 Task: Look for space in Bellechasse Regional County Municipality, Canada from 5th June, 2023 to 16th June, 2023 for 2 adults in price range Rs.7000 to Rs.15000. Place can be entire place with 1  bedroom having 1 bed and 1 bathroom. Property type can be house, flat, guest house, hotel. Booking option can be shelf check-in. Required host language is English.
Action: Mouse moved to (464, 107)
Screenshot: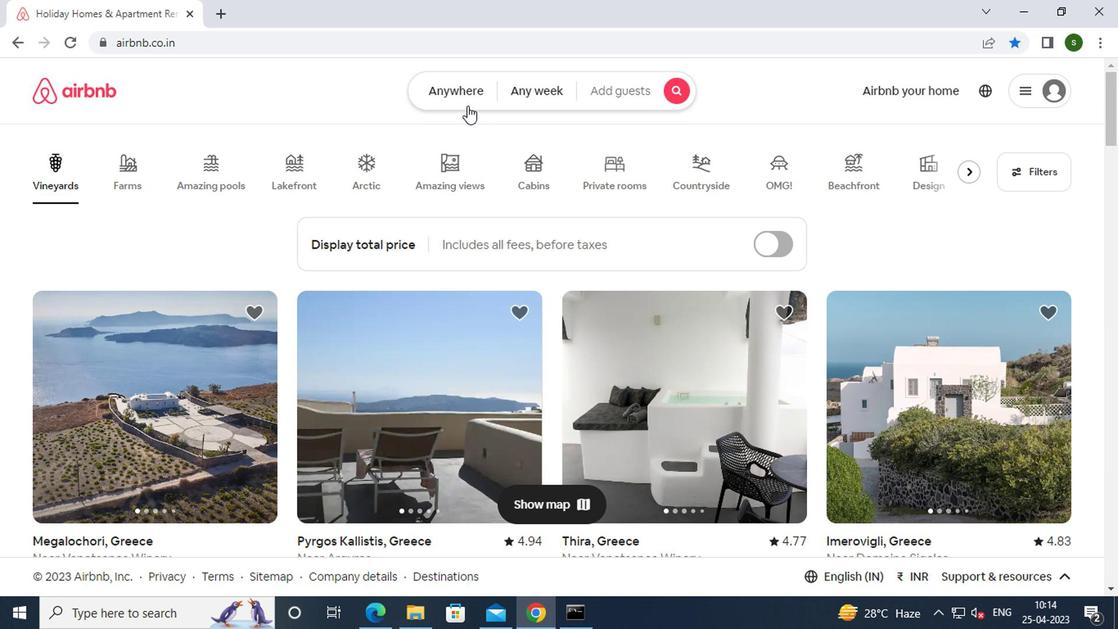 
Action: Mouse pressed left at (464, 107)
Screenshot: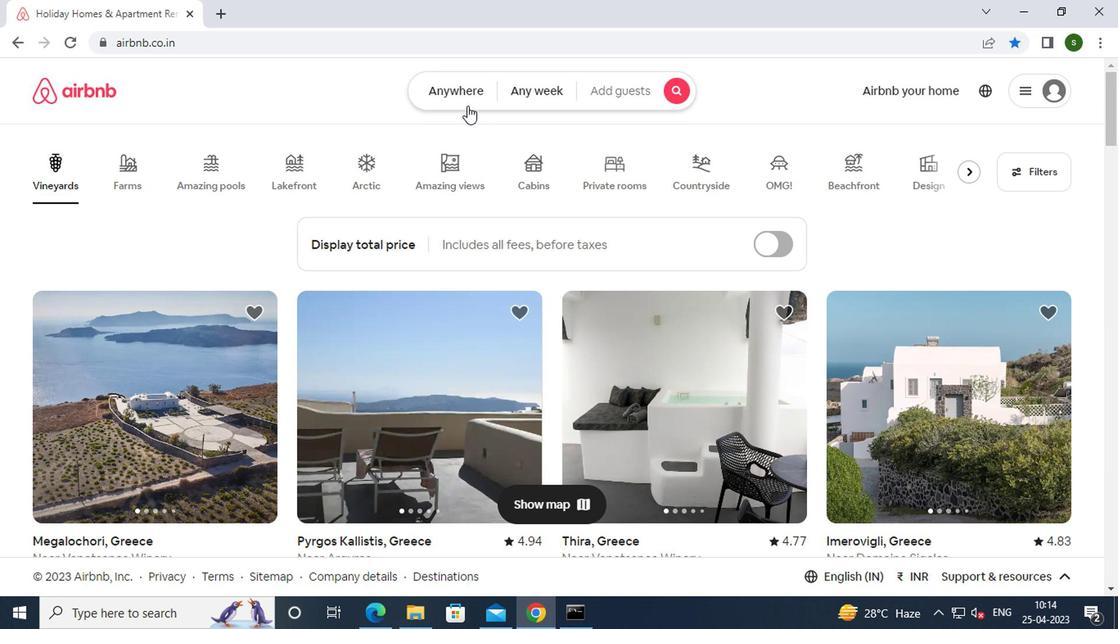 
Action: Mouse moved to (322, 153)
Screenshot: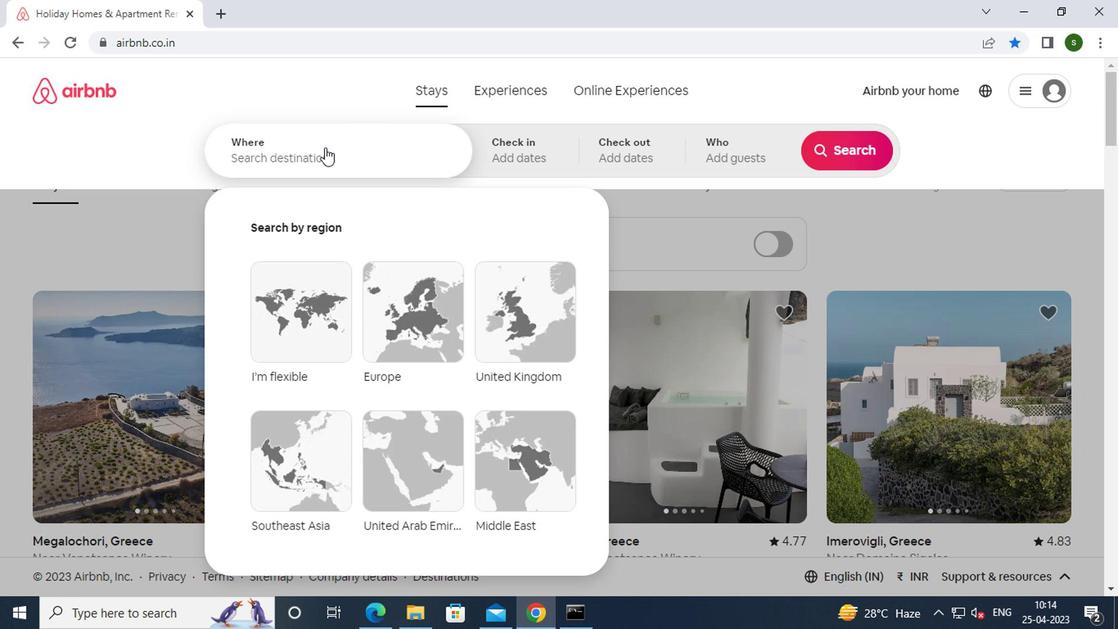 
Action: Mouse pressed left at (322, 153)
Screenshot: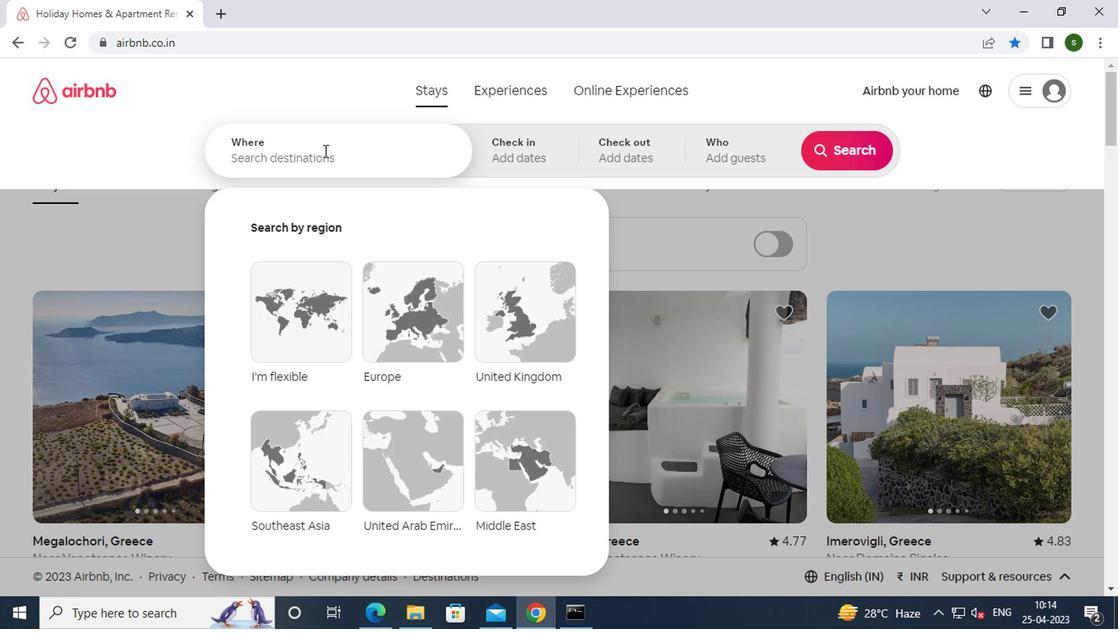 
Action: Key pressed b<Key.caps_lock>ellechasse<Key.space><Key.caps_lock>r<Key.caps_lock>egional<Key.space><Key.caps_lock>c<Key.caps_lock>ounty<Key.space><Key.caps_lock>m<Key.caps_lock>unicipality,<Key.space><Key.caps_lock>c<Key.caps_lock>anada<Key.enter>
Screenshot: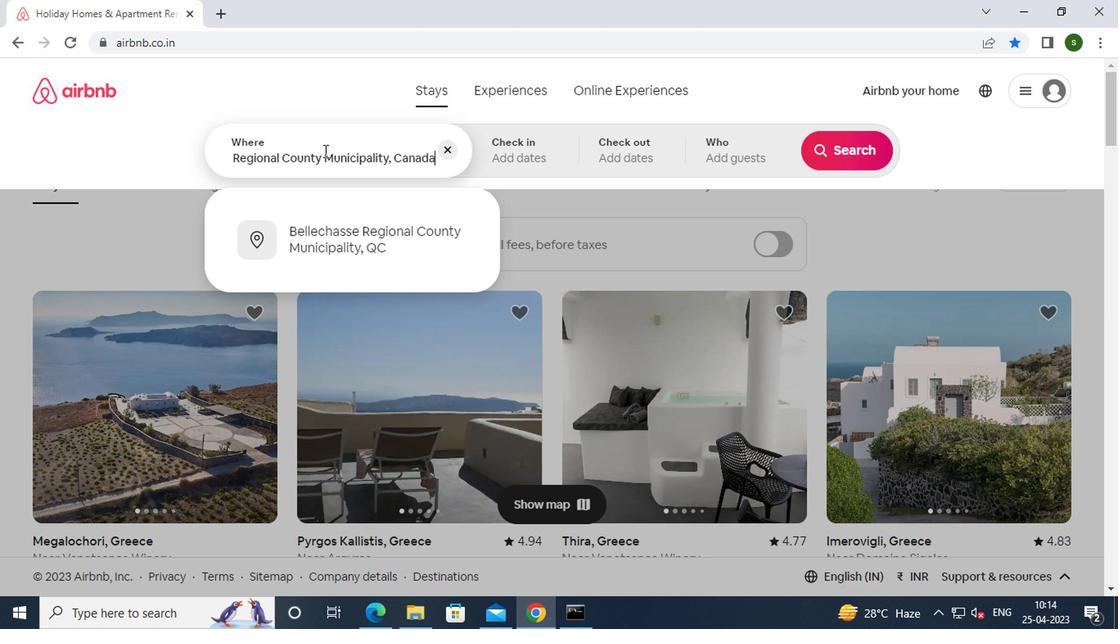 
Action: Mouse moved to (834, 287)
Screenshot: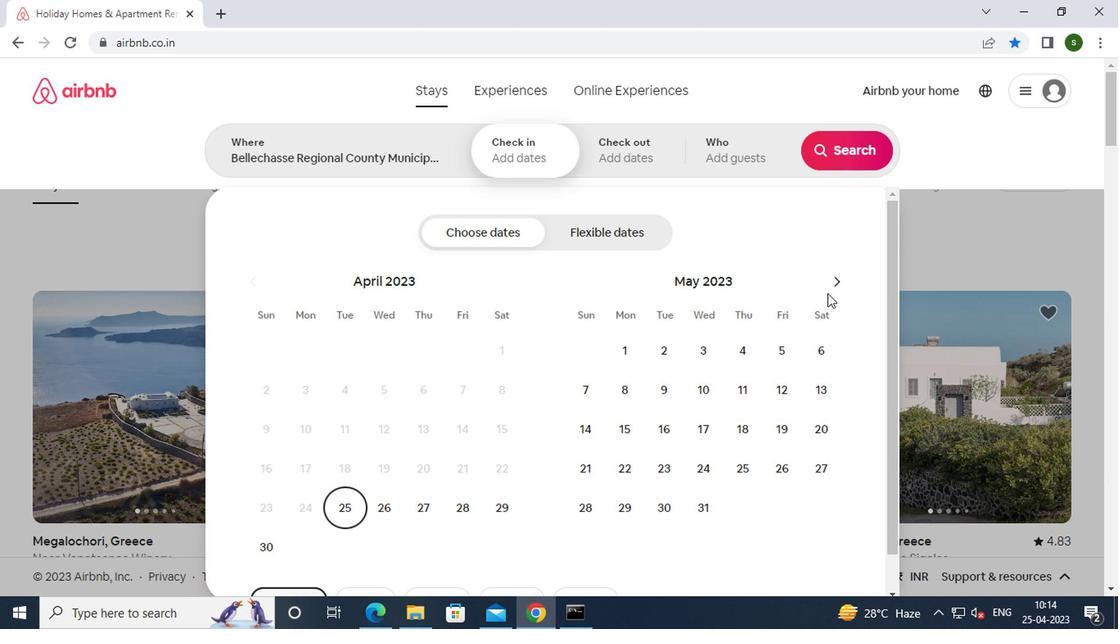 
Action: Mouse pressed left at (834, 287)
Screenshot: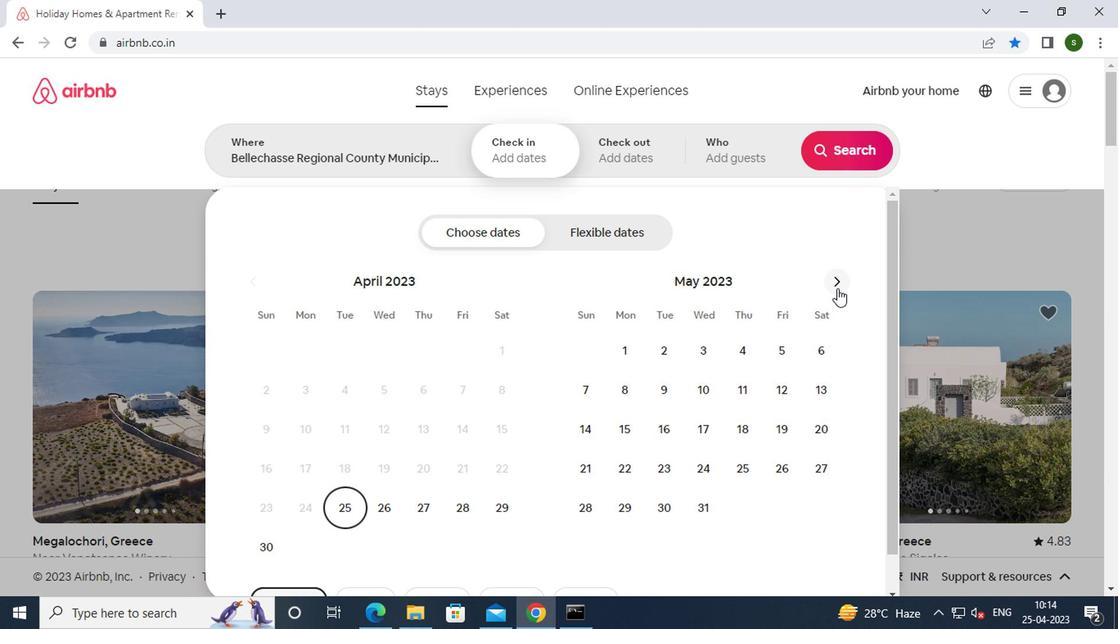 
Action: Mouse moved to (628, 385)
Screenshot: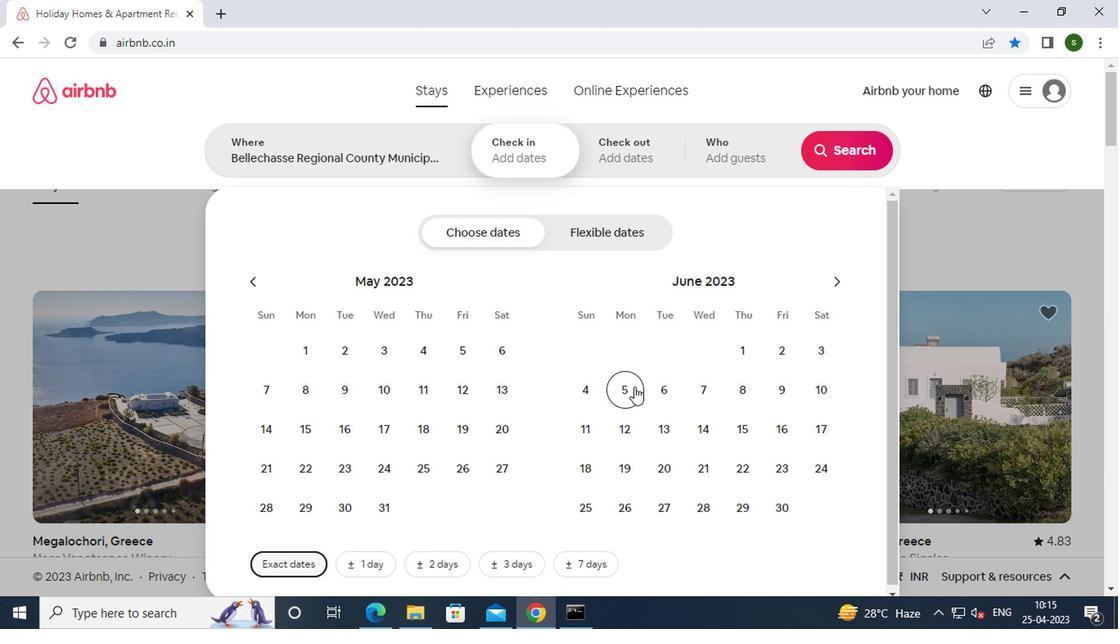 
Action: Mouse pressed left at (628, 385)
Screenshot: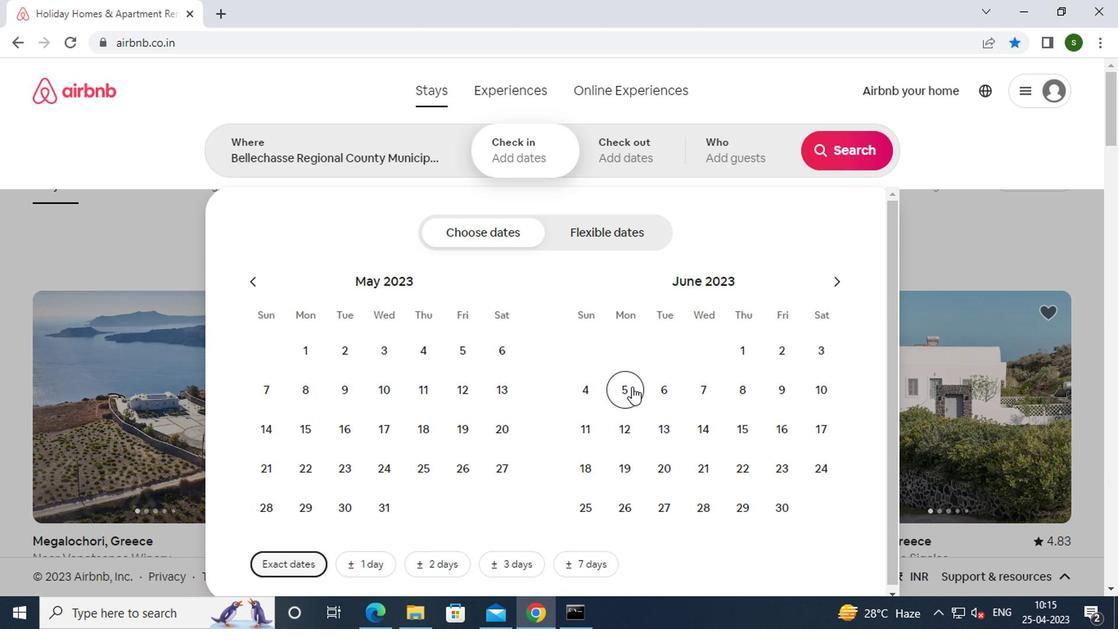 
Action: Mouse moved to (793, 427)
Screenshot: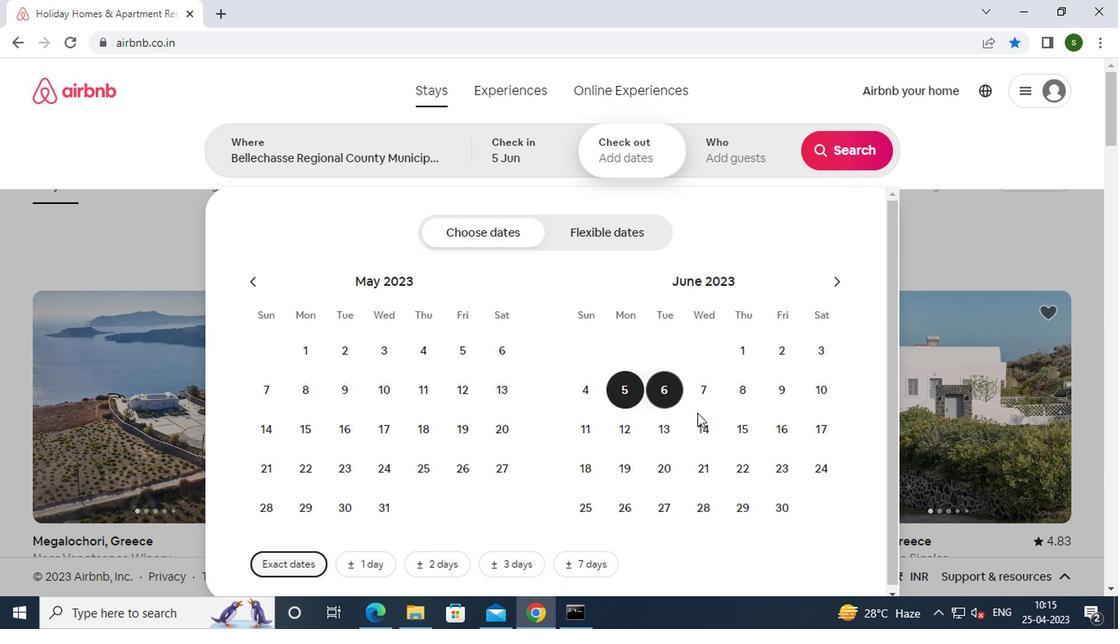 
Action: Mouse pressed left at (793, 427)
Screenshot: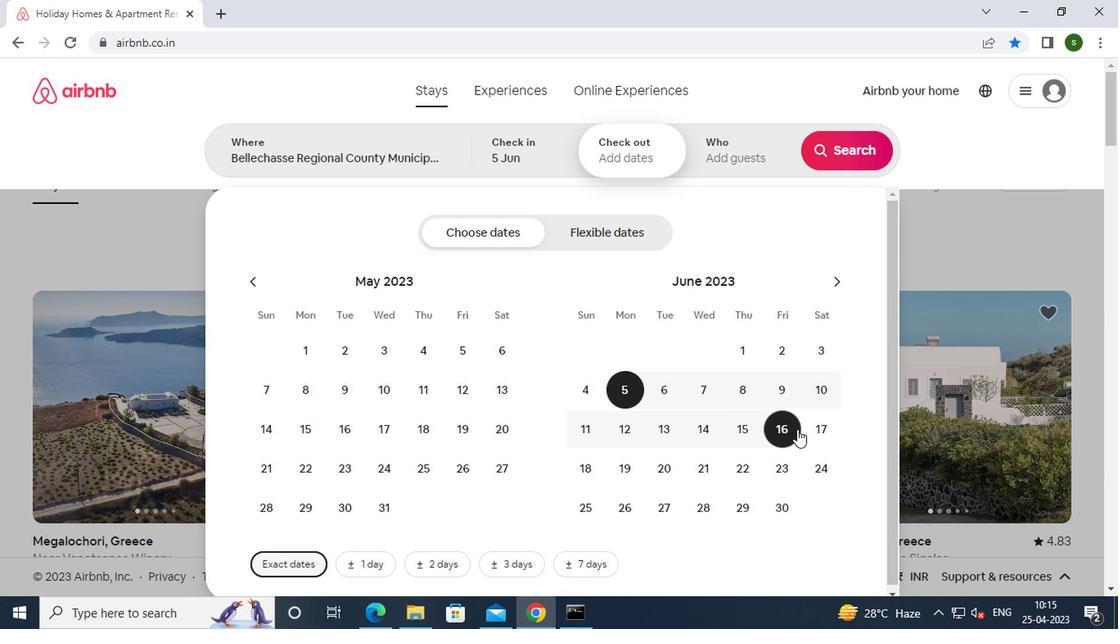 
Action: Mouse moved to (742, 160)
Screenshot: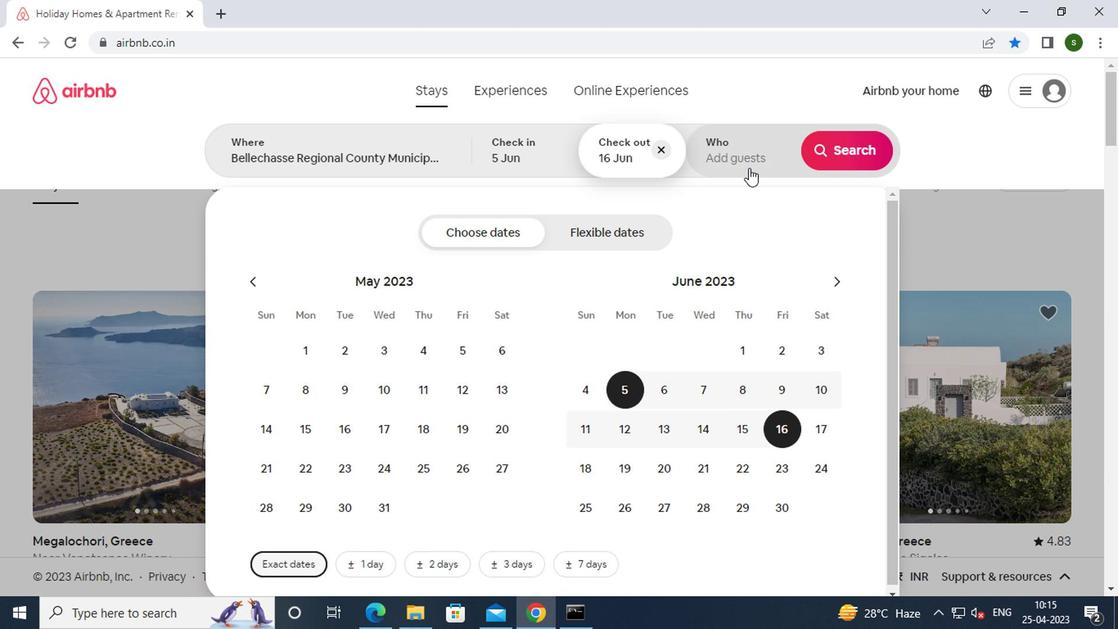 
Action: Mouse pressed left at (742, 160)
Screenshot: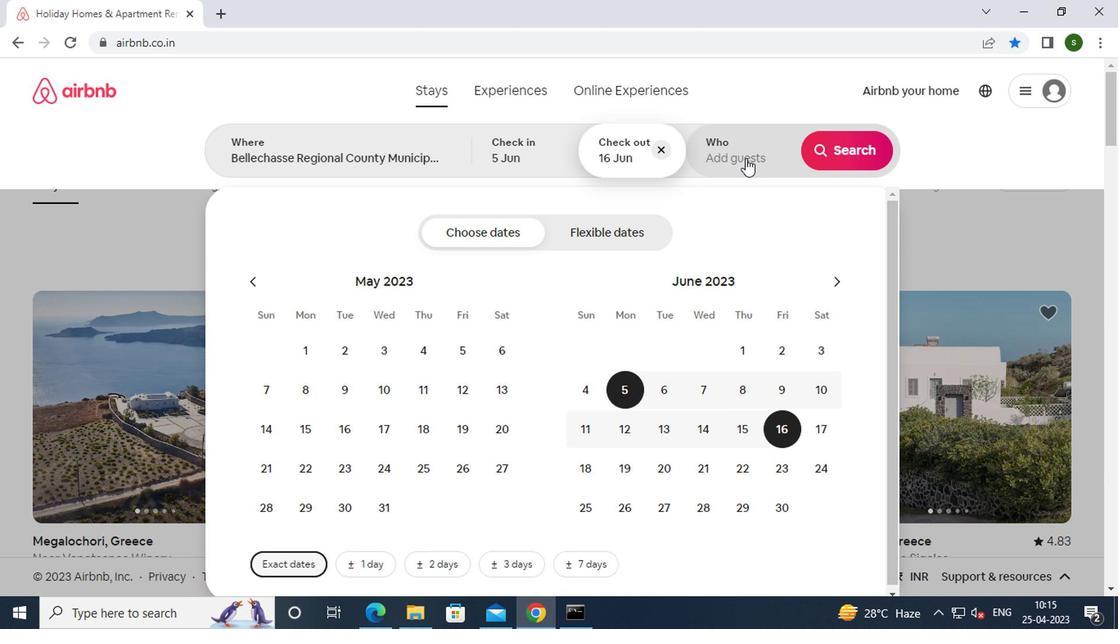 
Action: Mouse moved to (853, 244)
Screenshot: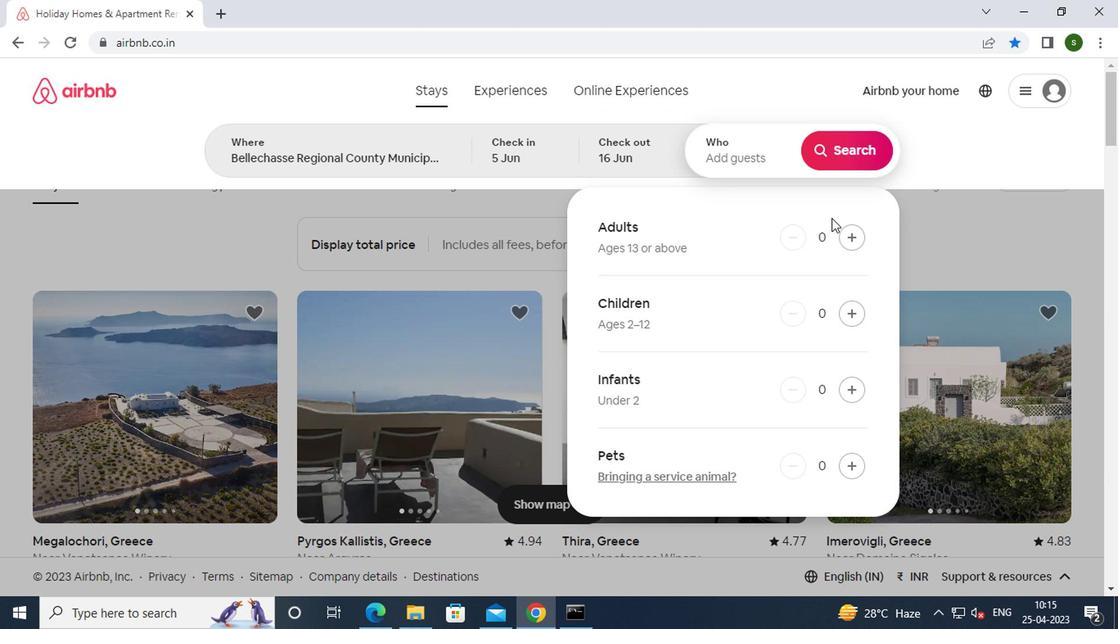 
Action: Mouse pressed left at (853, 244)
Screenshot: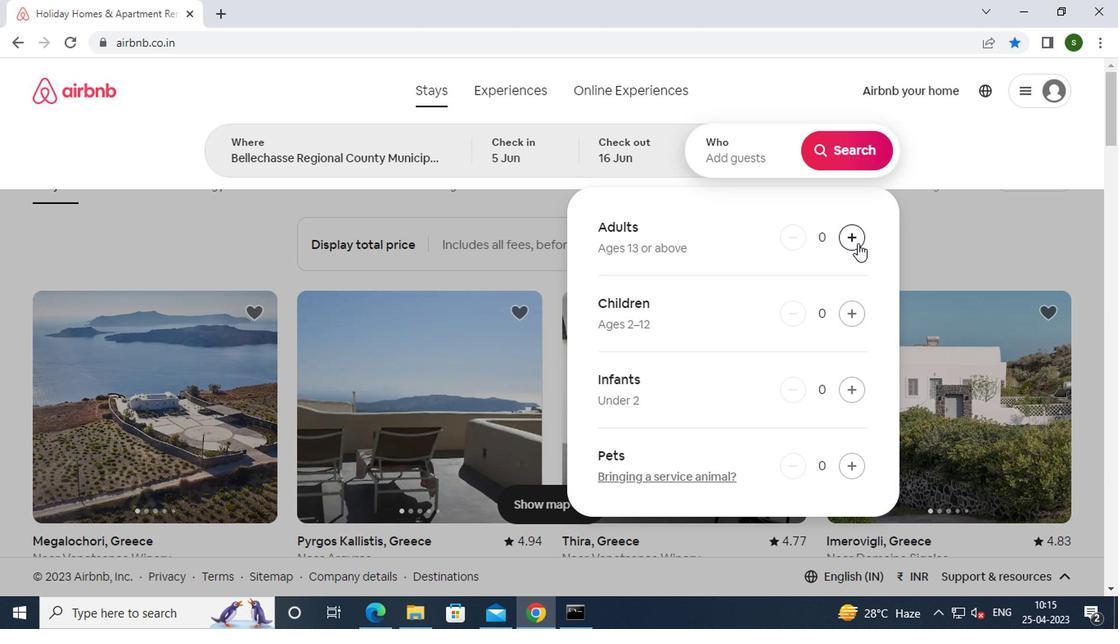 
Action: Mouse pressed left at (853, 244)
Screenshot: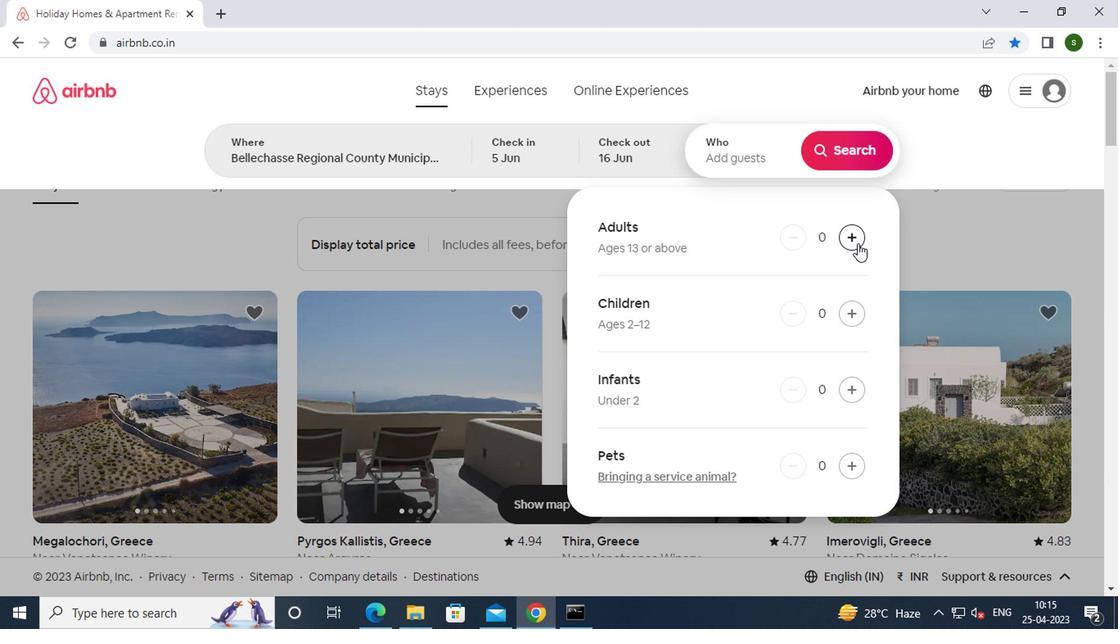 
Action: Mouse moved to (843, 153)
Screenshot: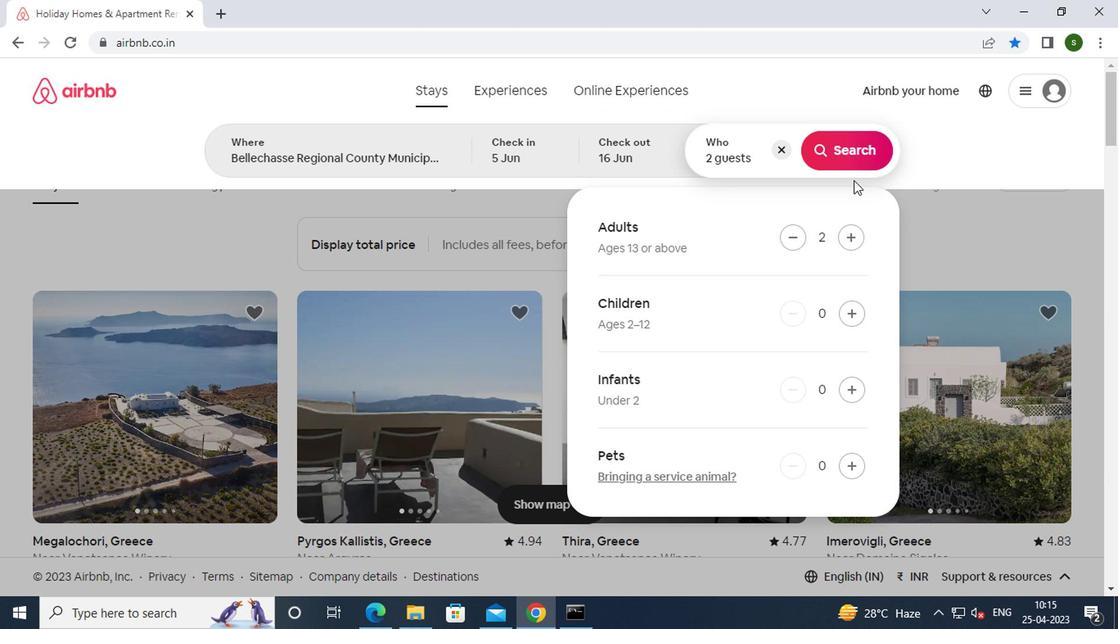 
Action: Mouse pressed left at (843, 153)
Screenshot: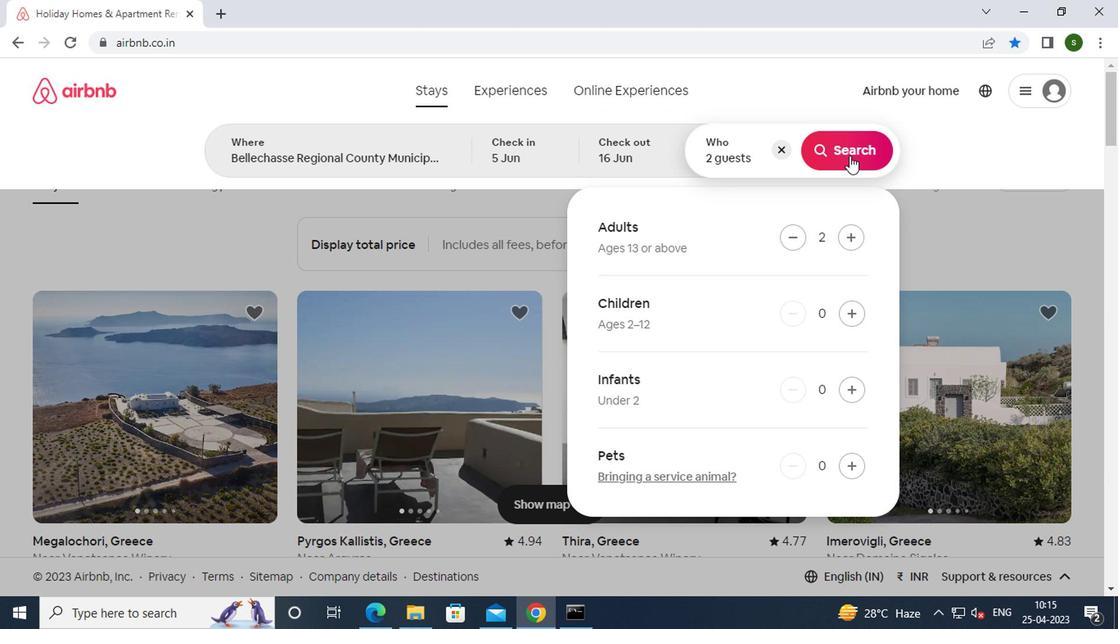 
Action: Mouse moved to (1061, 159)
Screenshot: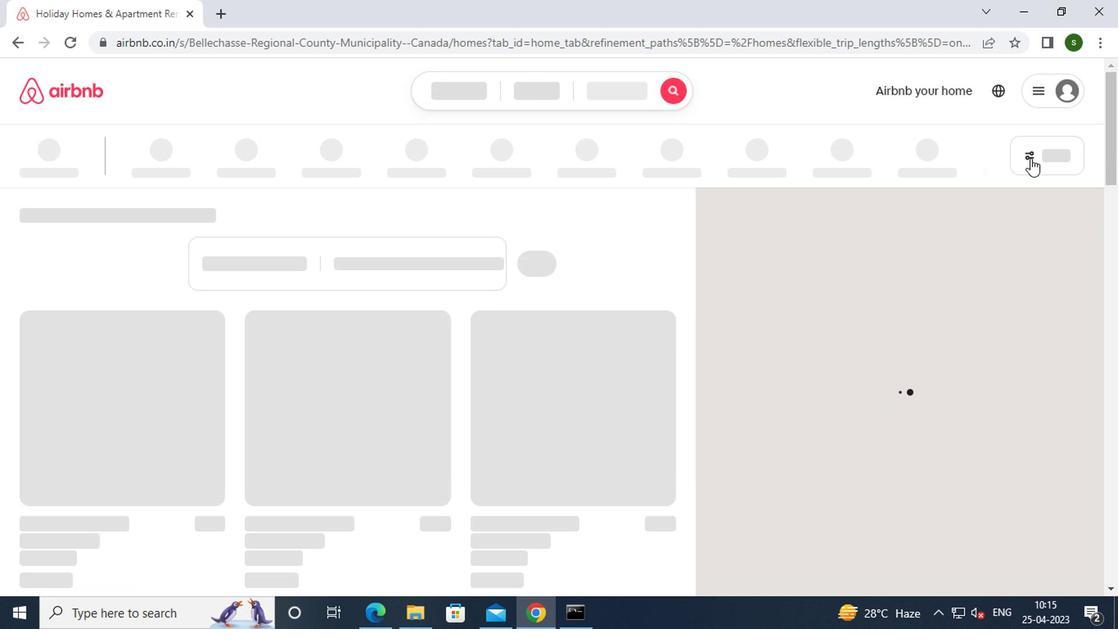 
Action: Mouse pressed left at (1061, 159)
Screenshot: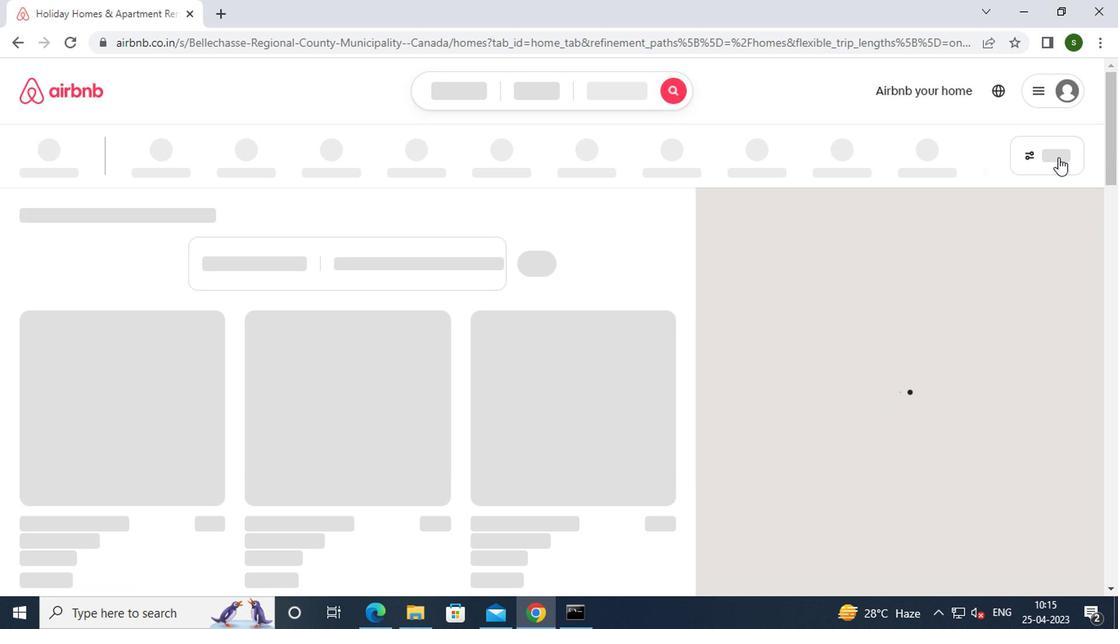 
Action: Mouse moved to (1043, 163)
Screenshot: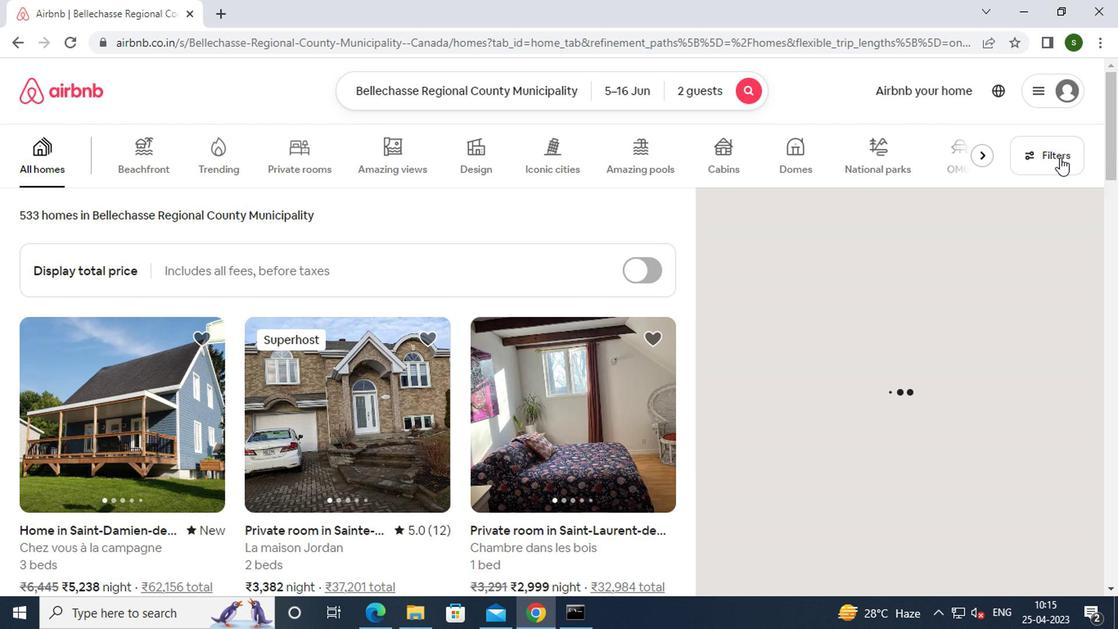 
Action: Mouse pressed left at (1043, 163)
Screenshot: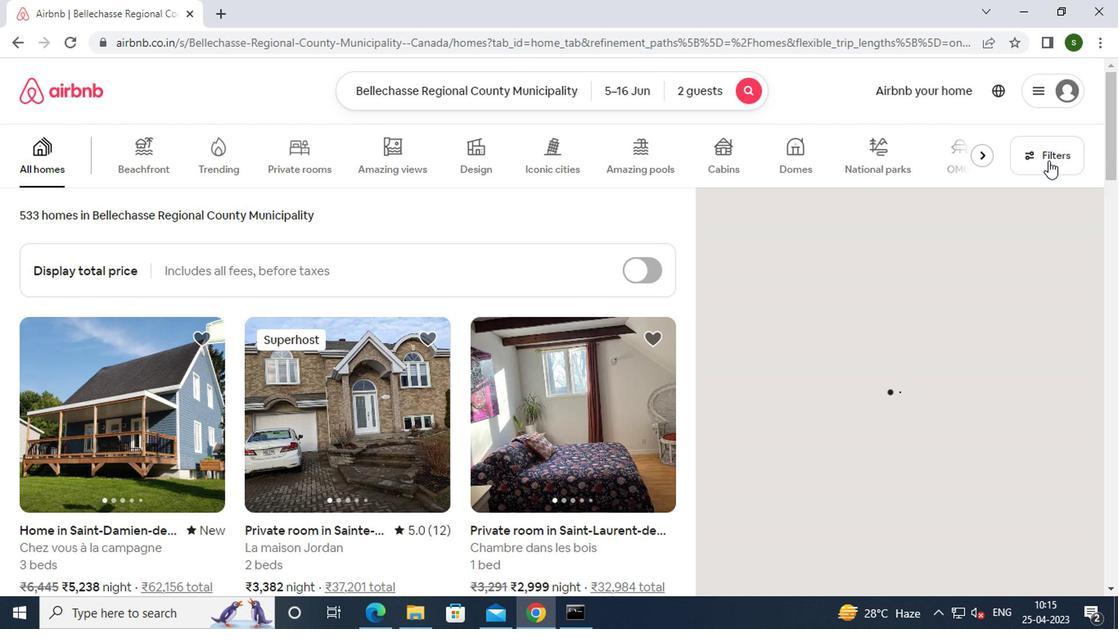 
Action: Mouse moved to (485, 362)
Screenshot: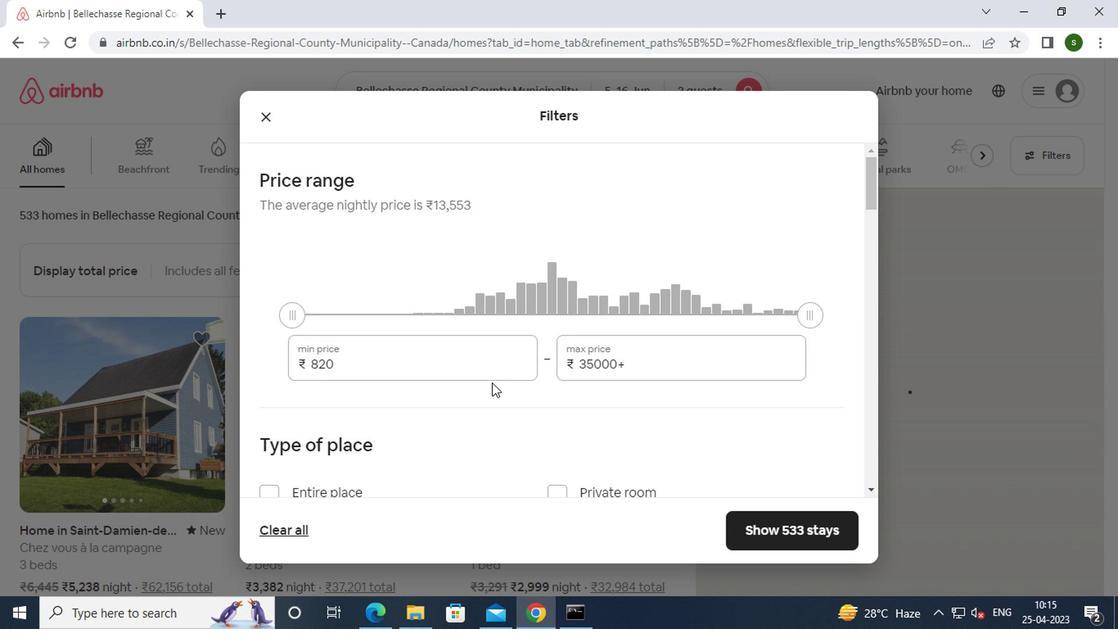 
Action: Mouse pressed left at (485, 362)
Screenshot: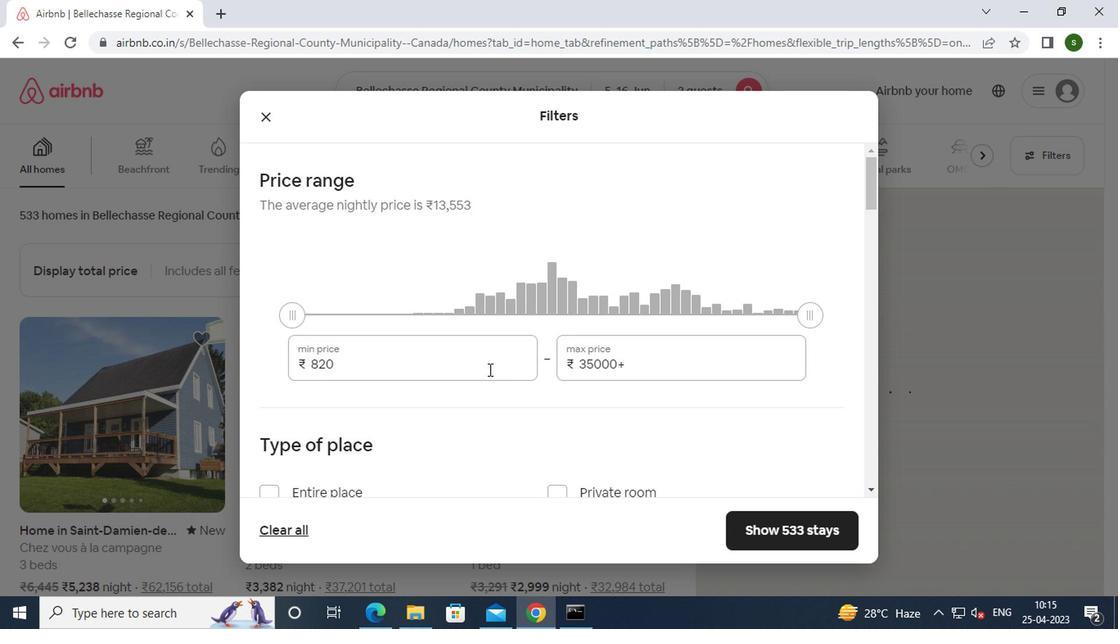 
Action: Key pressed <Key.backspace><Key.backspace><Key.backspace><Key.backspace><Key.backspace><Key.backspace><Key.backspace><Key.backspace><Key.backspace><Key.backspace><Key.backspace>7000
Screenshot: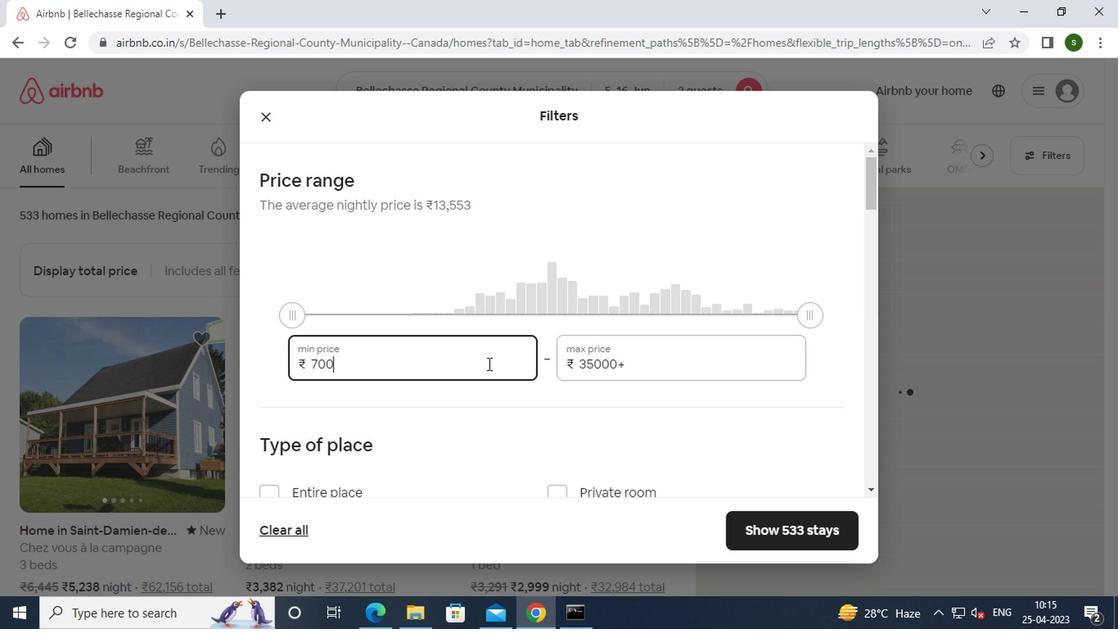
Action: Mouse moved to (638, 368)
Screenshot: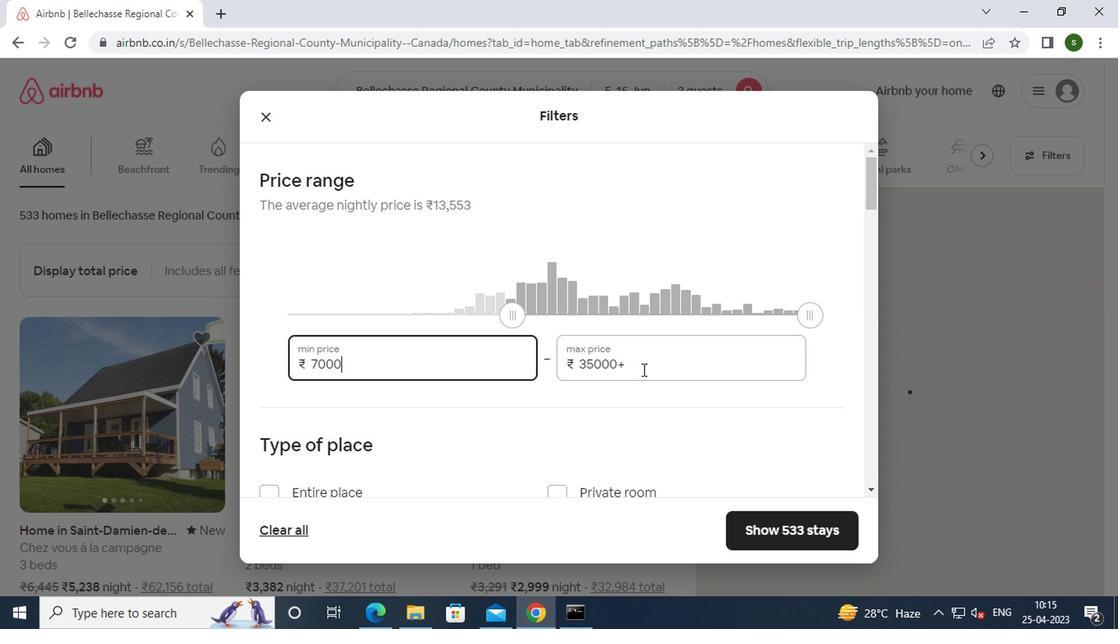 
Action: Mouse pressed left at (638, 368)
Screenshot: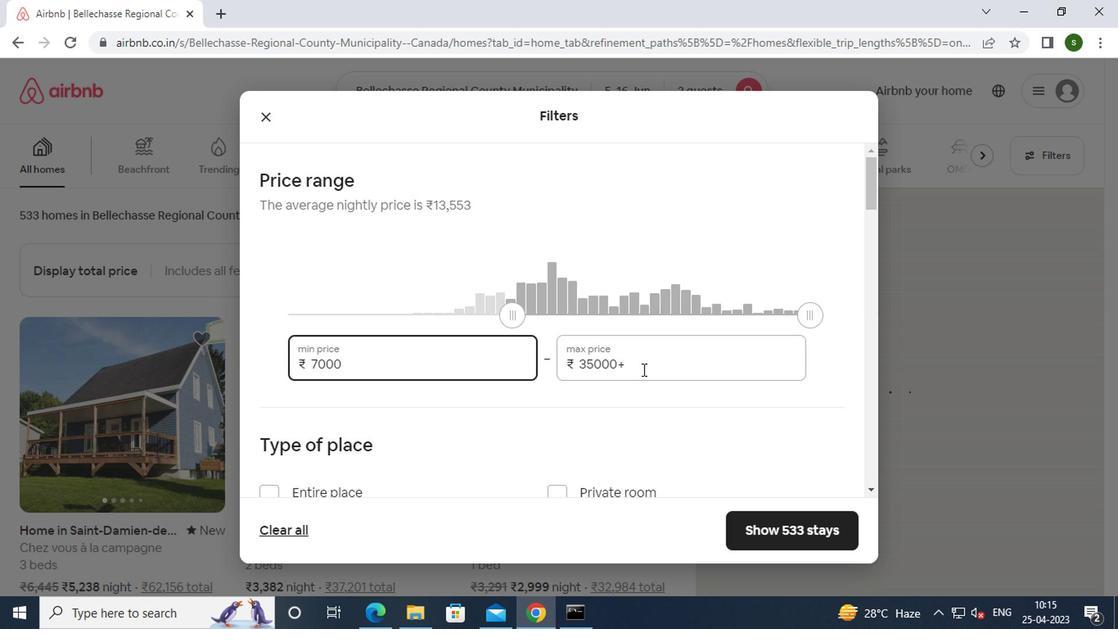 
Action: Key pressed <Key.backspace><Key.backspace><Key.backspace><Key.backspace><Key.backspace><Key.backspace><Key.backspace><Key.backspace><Key.backspace><Key.backspace><Key.backspace><Key.backspace>15000
Screenshot: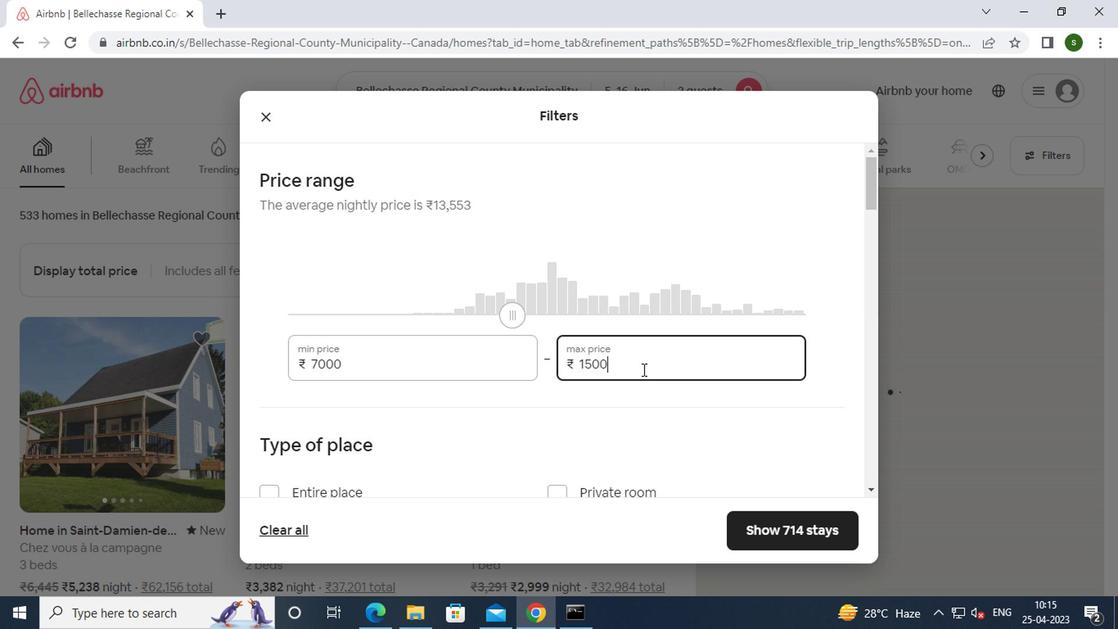 
Action: Mouse moved to (534, 391)
Screenshot: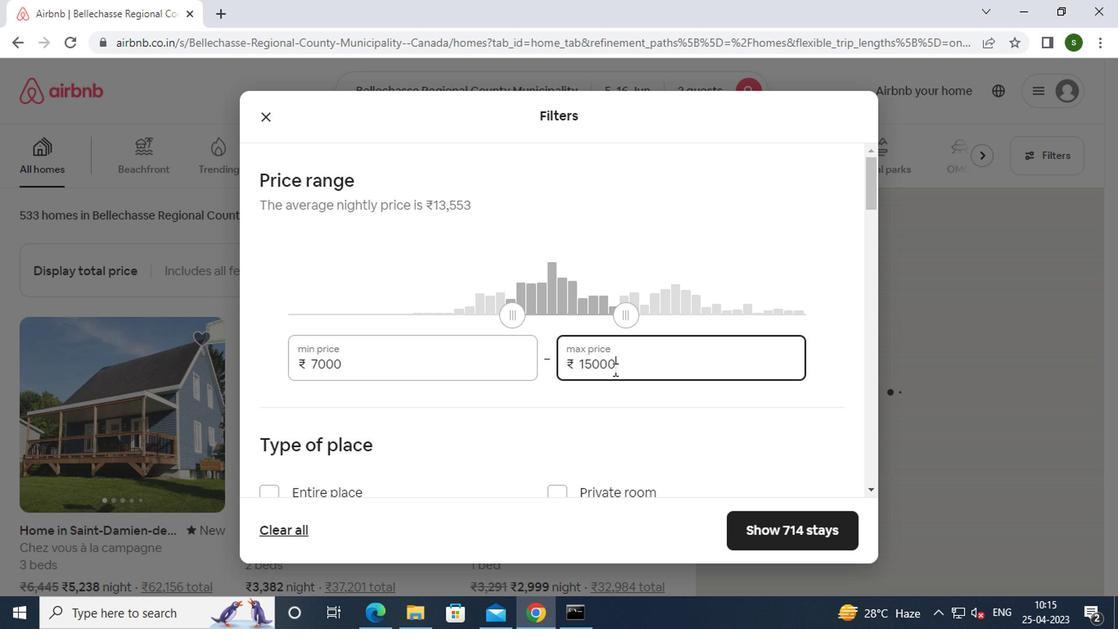 
Action: Mouse scrolled (534, 391) with delta (0, 0)
Screenshot: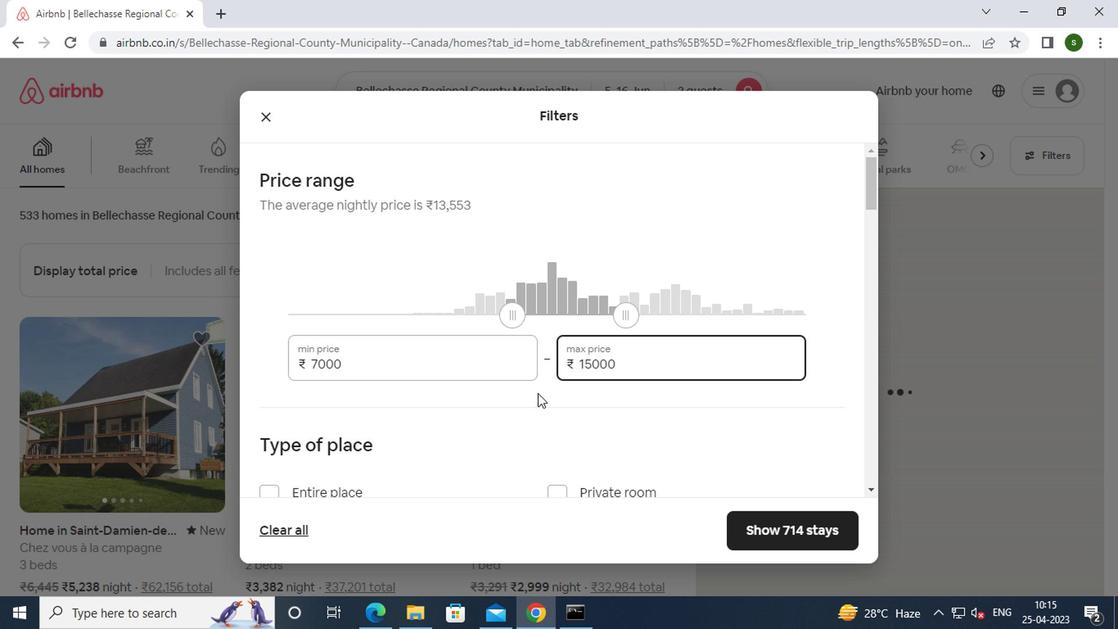 
Action: Mouse scrolled (534, 391) with delta (0, 0)
Screenshot: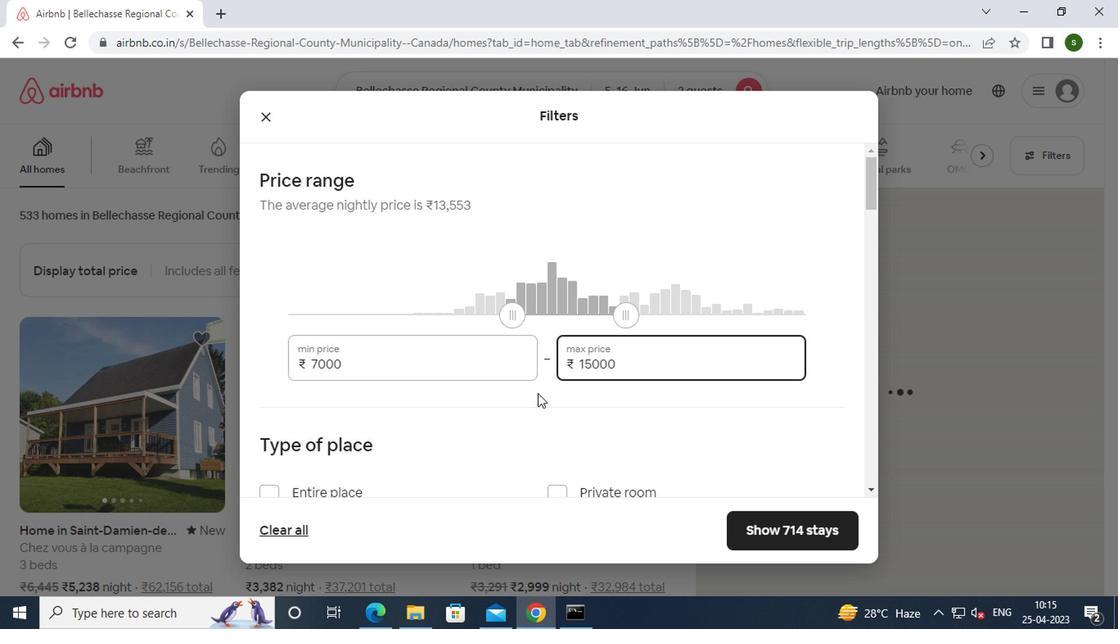 
Action: Mouse moved to (351, 341)
Screenshot: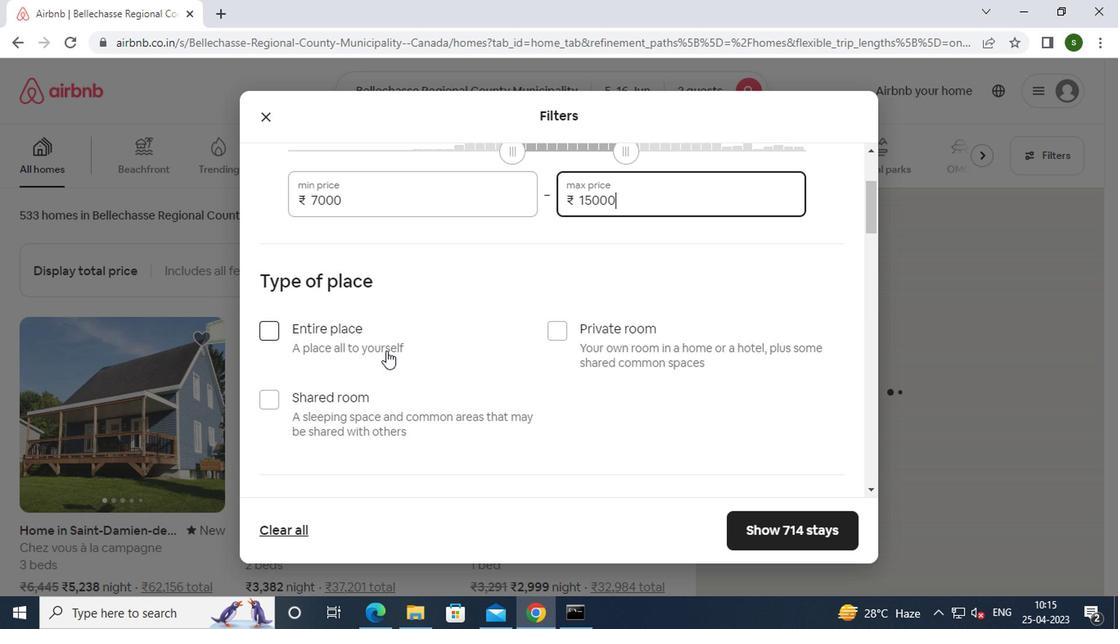 
Action: Mouse pressed left at (351, 341)
Screenshot: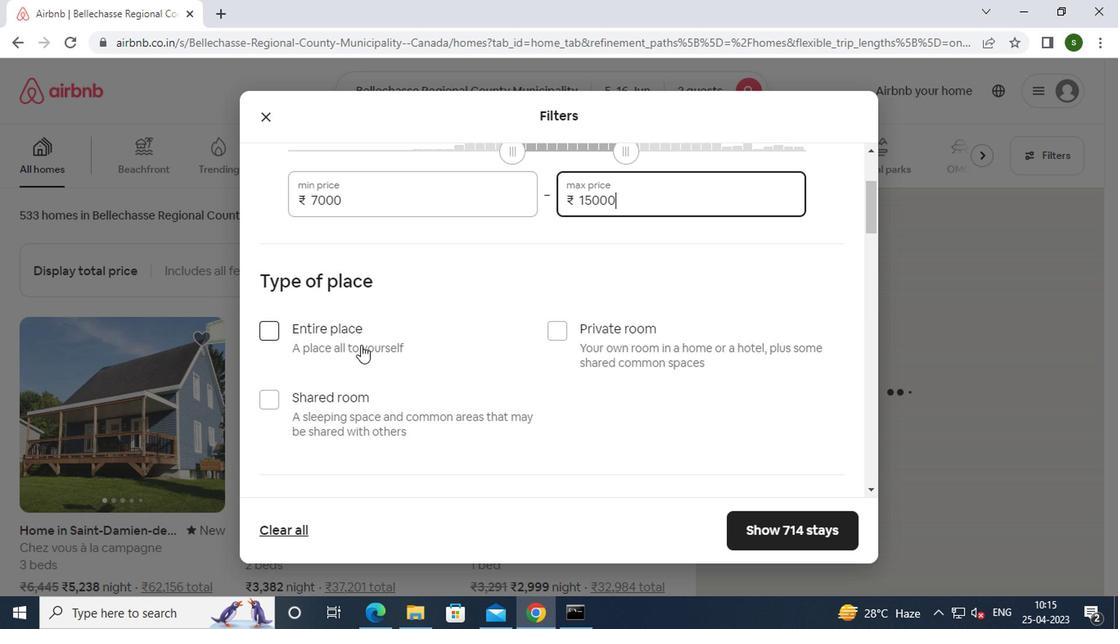 
Action: Mouse moved to (413, 320)
Screenshot: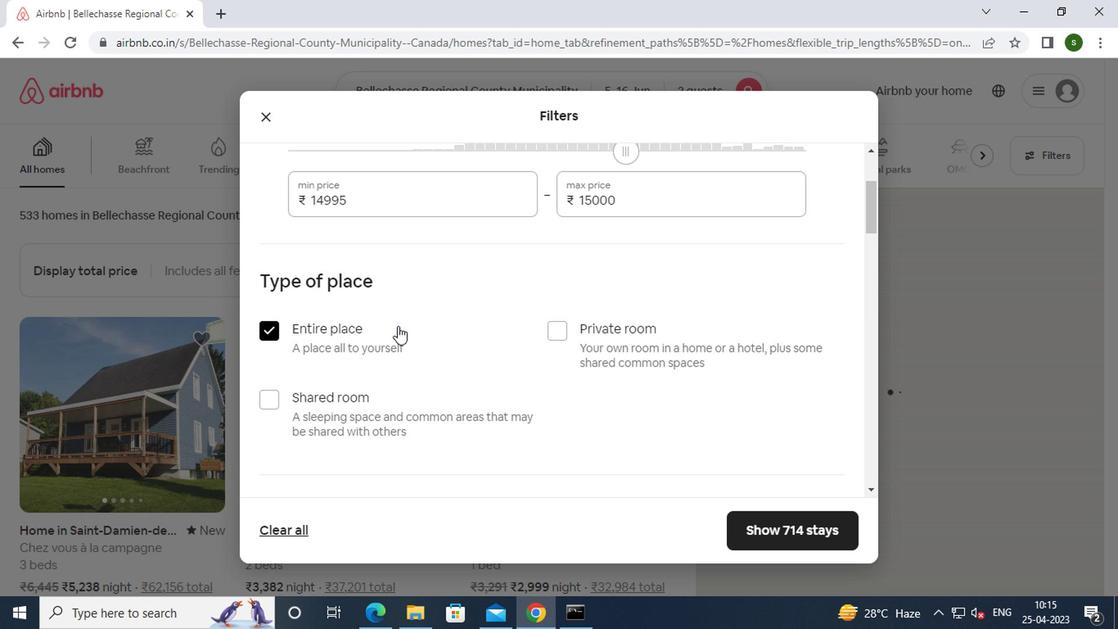 
Action: Mouse scrolled (413, 319) with delta (0, 0)
Screenshot: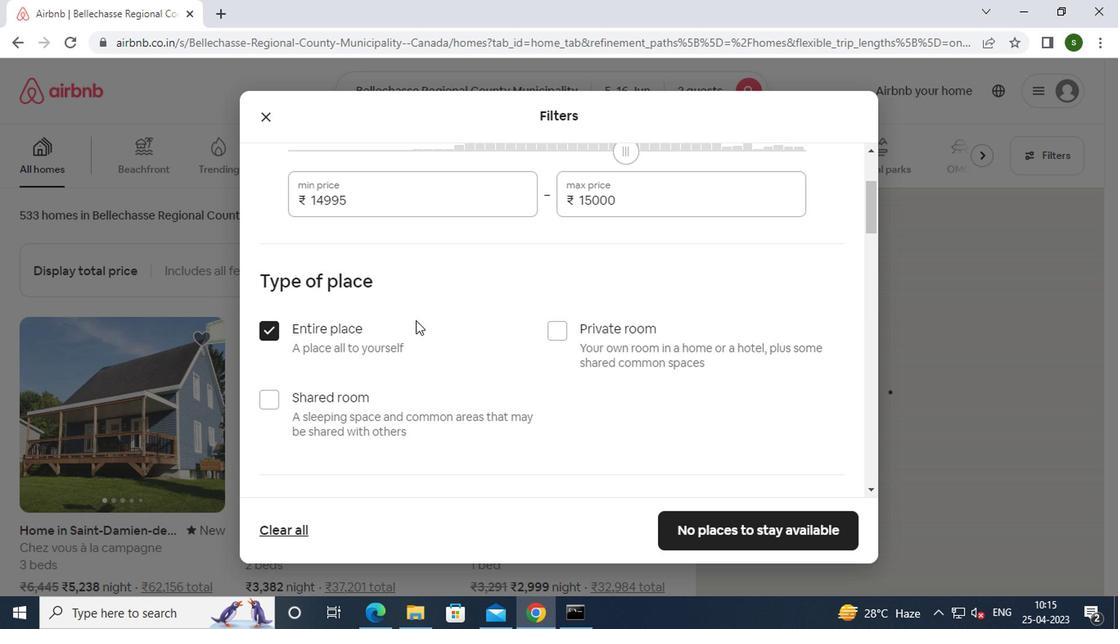 
Action: Mouse scrolled (413, 319) with delta (0, 0)
Screenshot: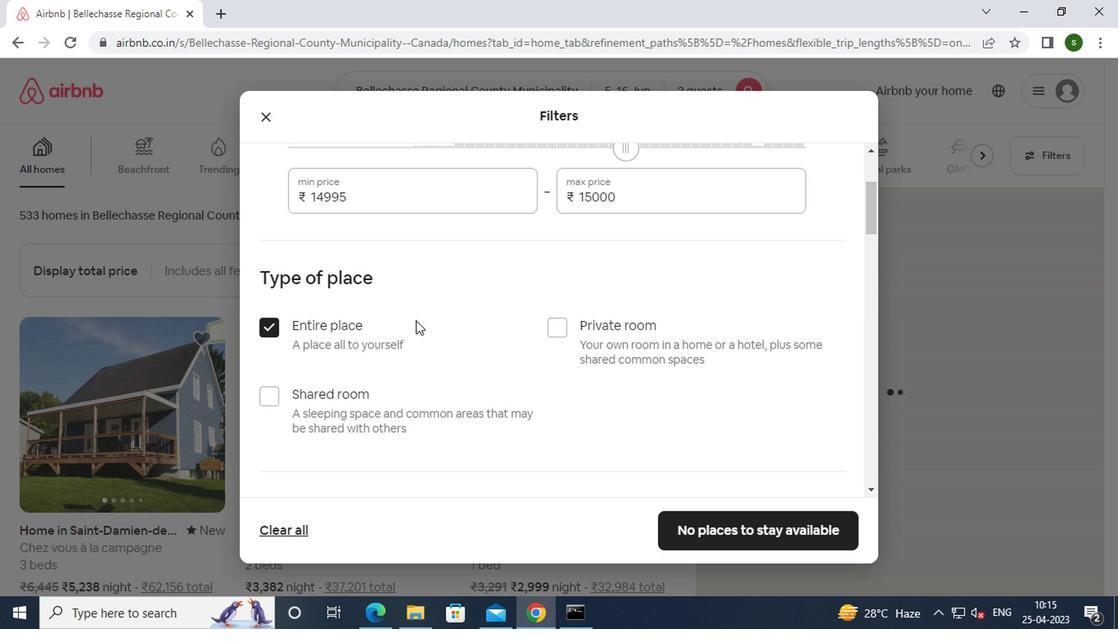 
Action: Mouse scrolled (413, 319) with delta (0, 0)
Screenshot: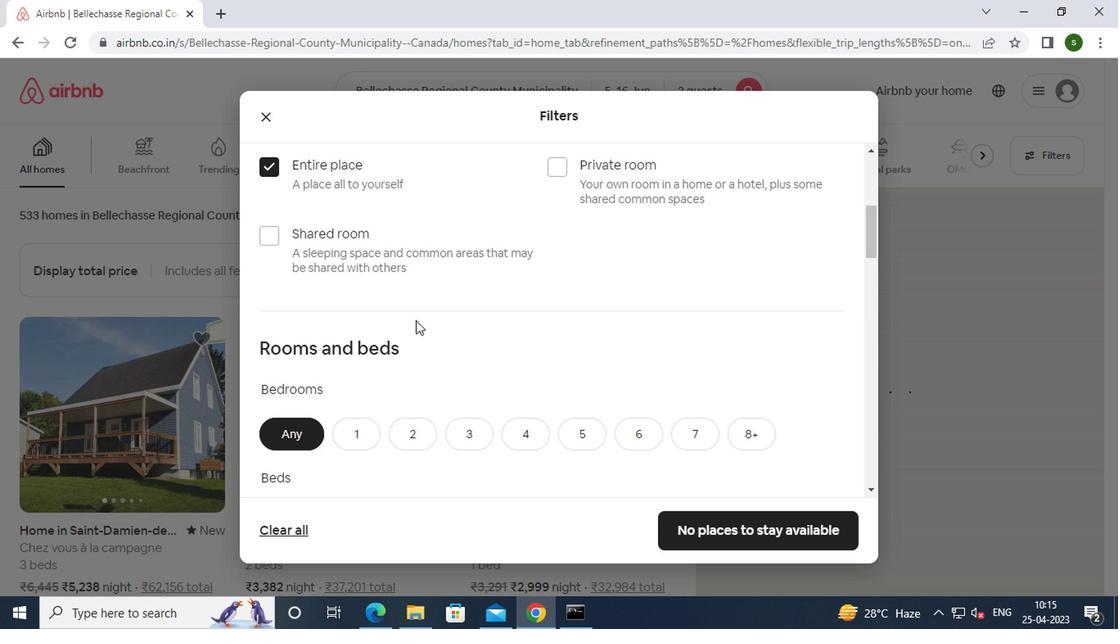 
Action: Mouse scrolled (413, 319) with delta (0, 0)
Screenshot: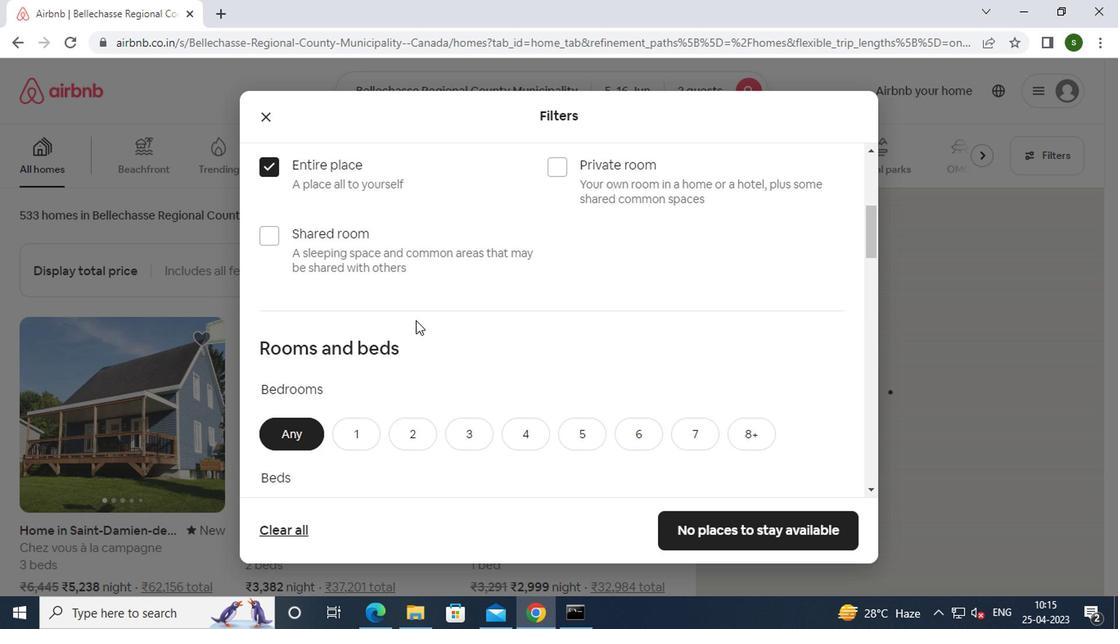 
Action: Mouse moved to (343, 264)
Screenshot: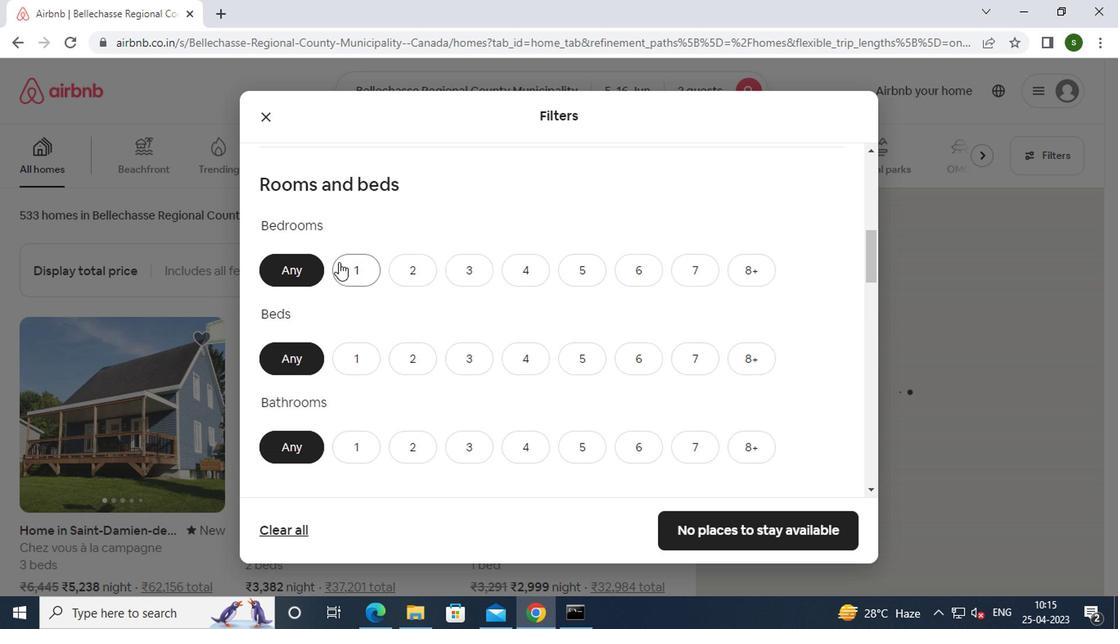 
Action: Mouse pressed left at (343, 264)
Screenshot: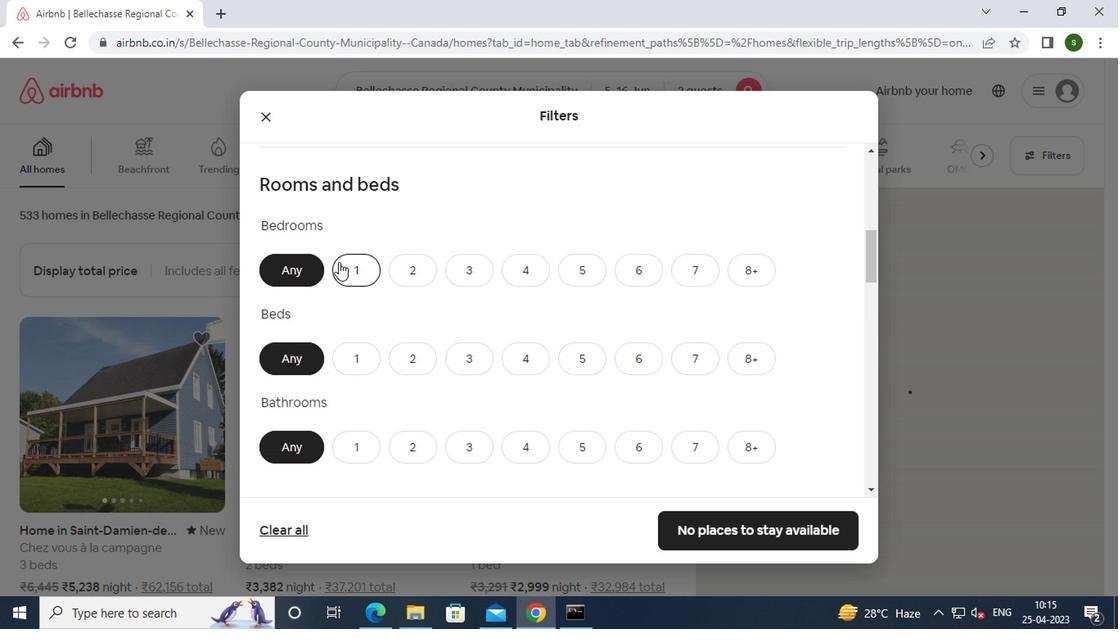 
Action: Mouse moved to (352, 357)
Screenshot: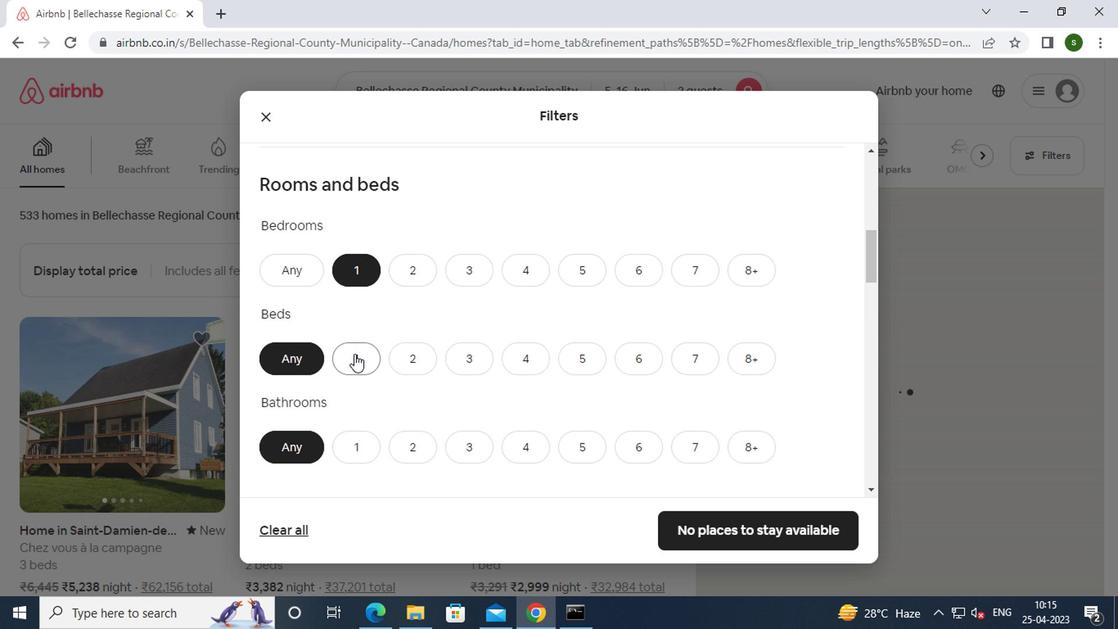 
Action: Mouse pressed left at (352, 357)
Screenshot: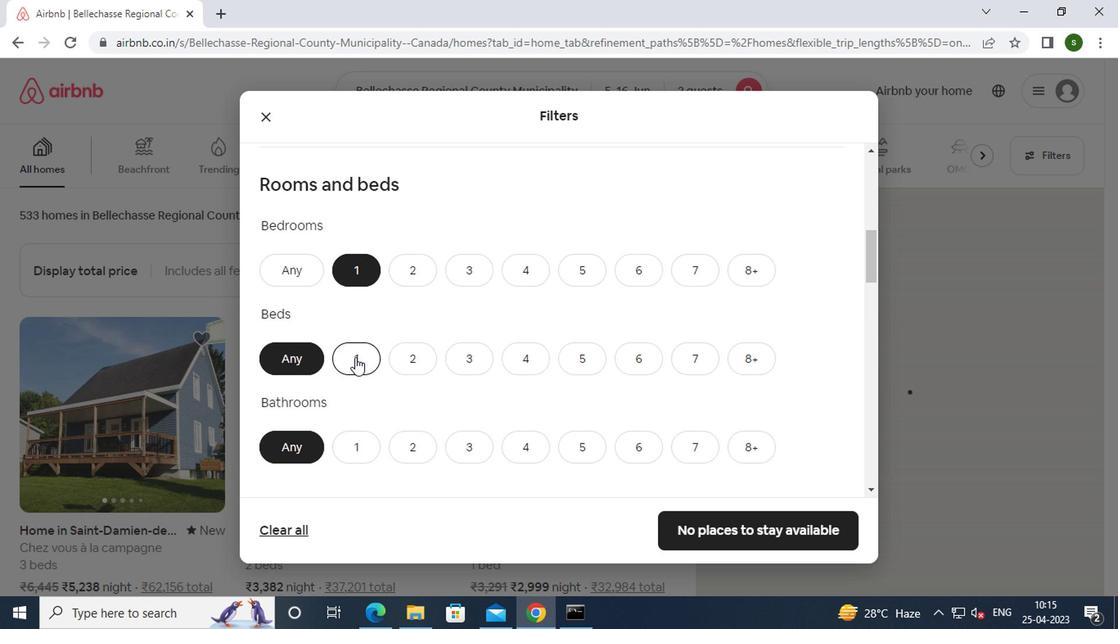 
Action: Mouse moved to (352, 350)
Screenshot: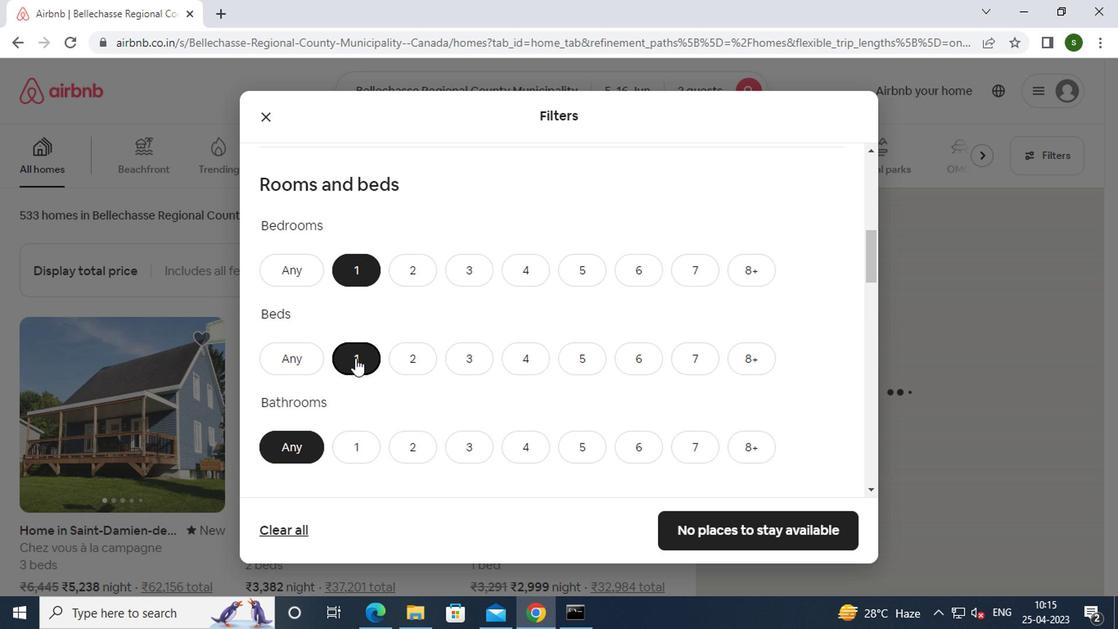 
Action: Mouse scrolled (352, 349) with delta (0, 0)
Screenshot: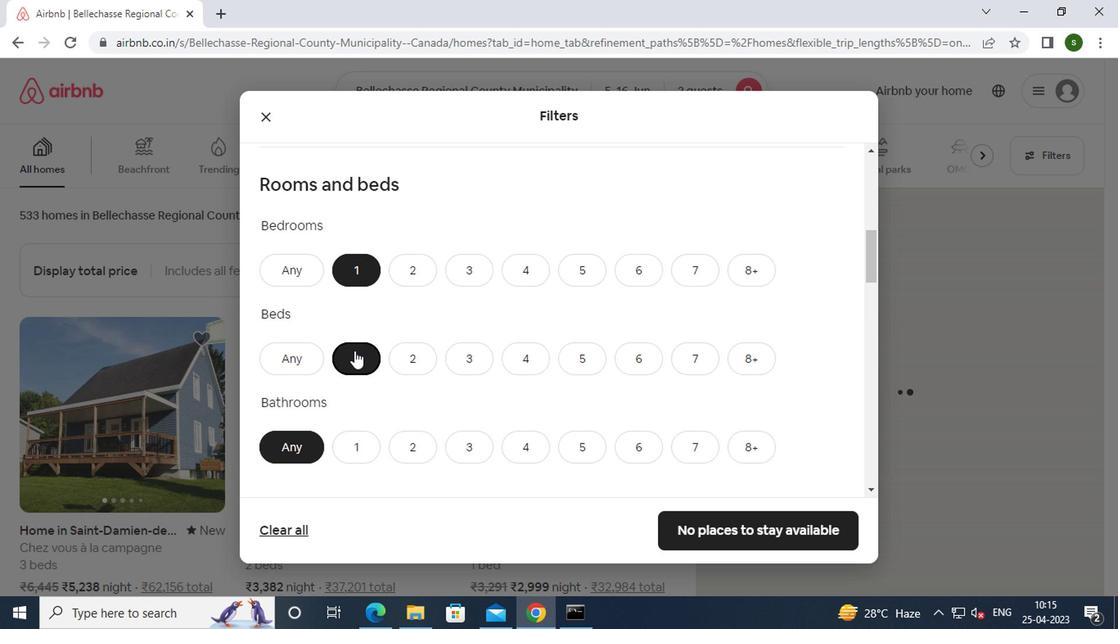 
Action: Mouse scrolled (352, 349) with delta (0, 0)
Screenshot: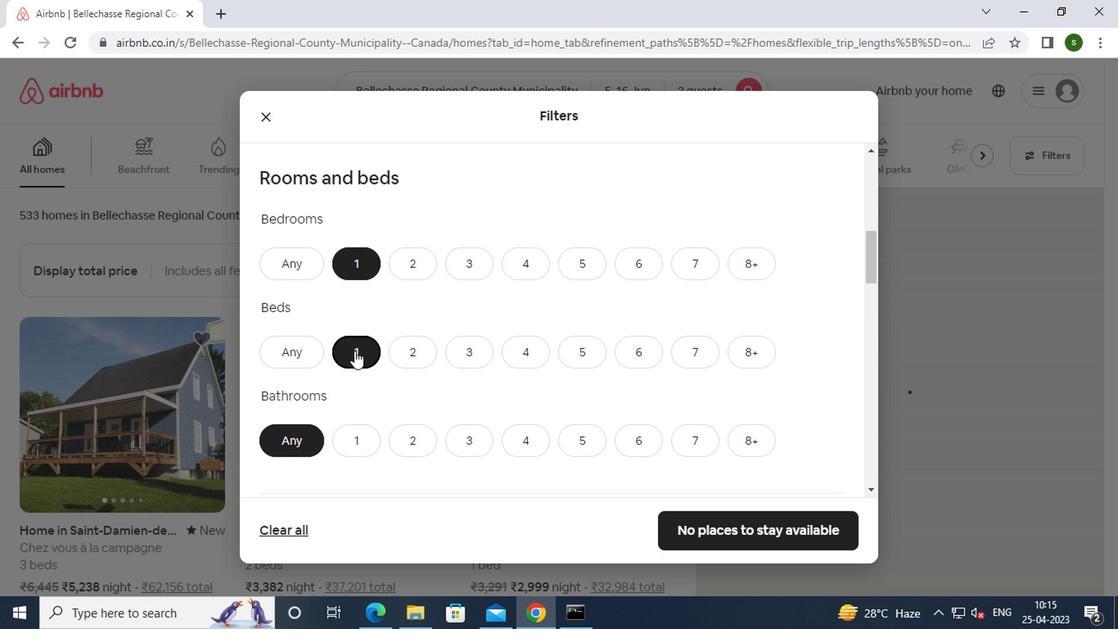 
Action: Mouse moved to (350, 284)
Screenshot: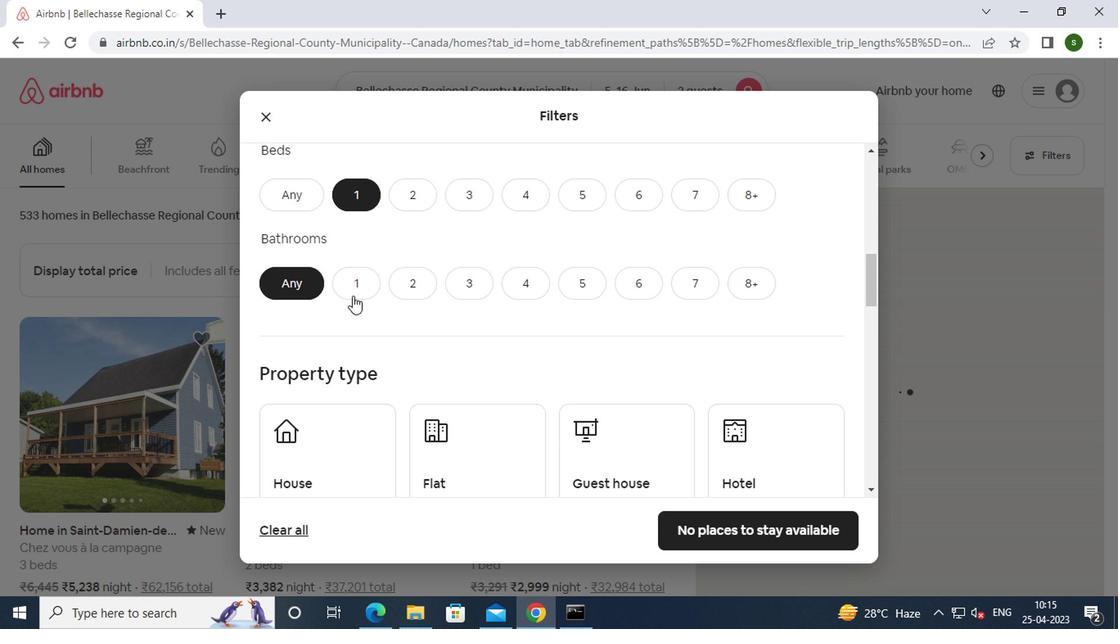 
Action: Mouse pressed left at (350, 284)
Screenshot: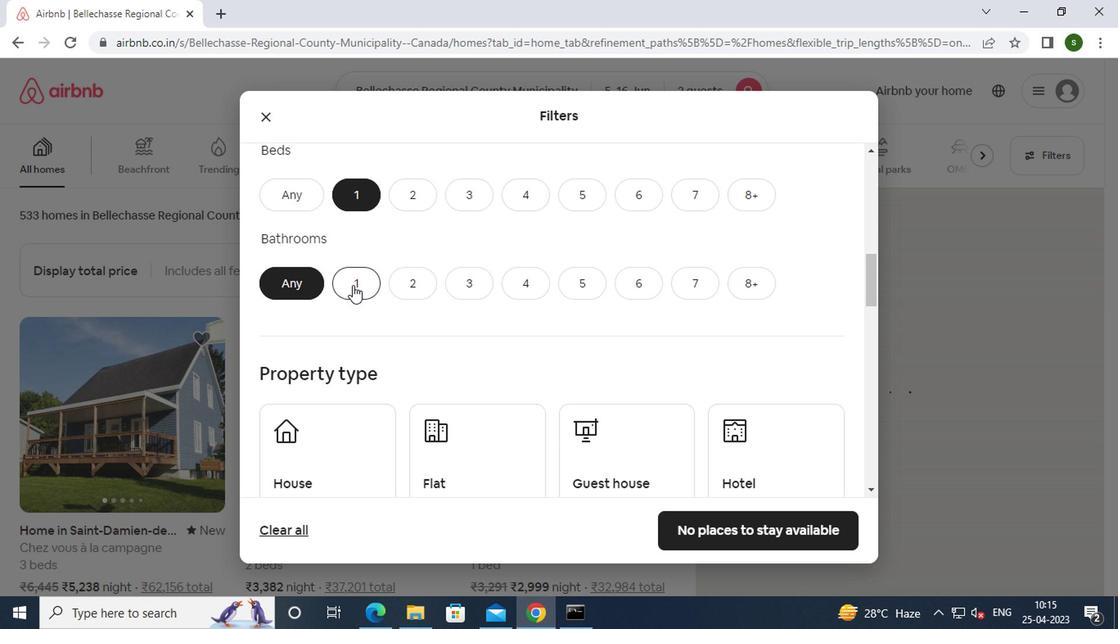 
Action: Mouse moved to (373, 299)
Screenshot: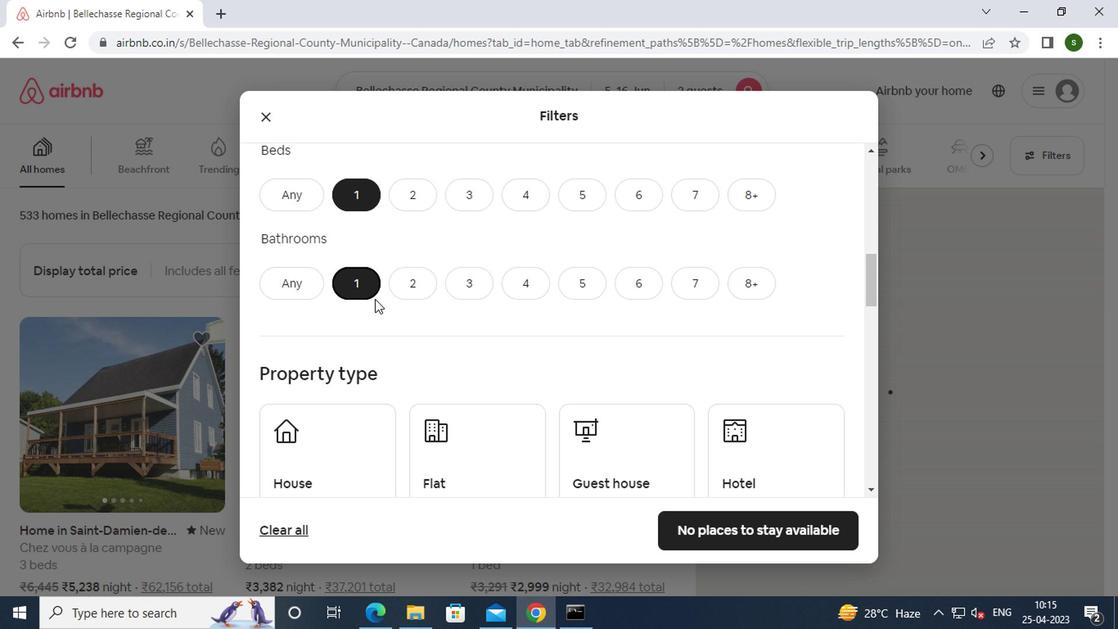 
Action: Mouse scrolled (373, 298) with delta (0, 0)
Screenshot: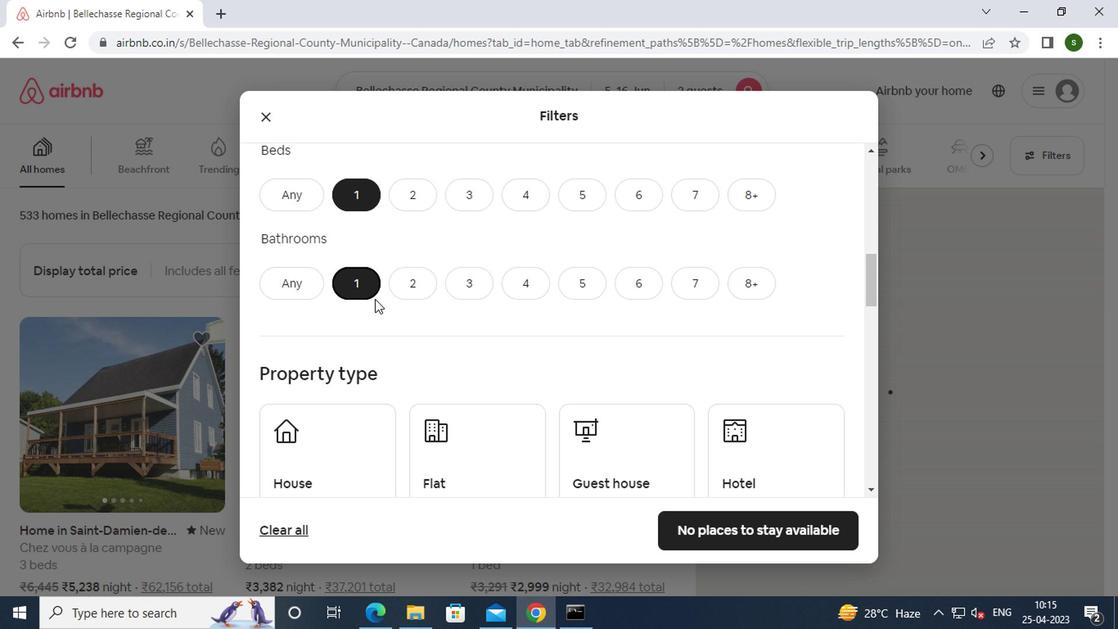 
Action: Mouse moved to (341, 350)
Screenshot: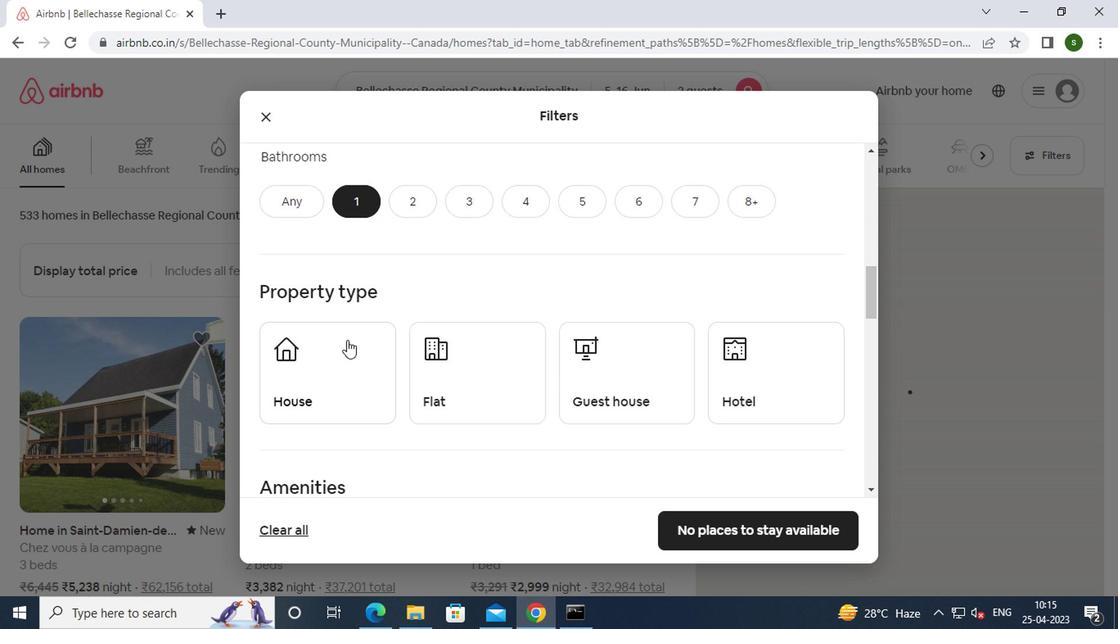 
Action: Mouse pressed left at (341, 350)
Screenshot: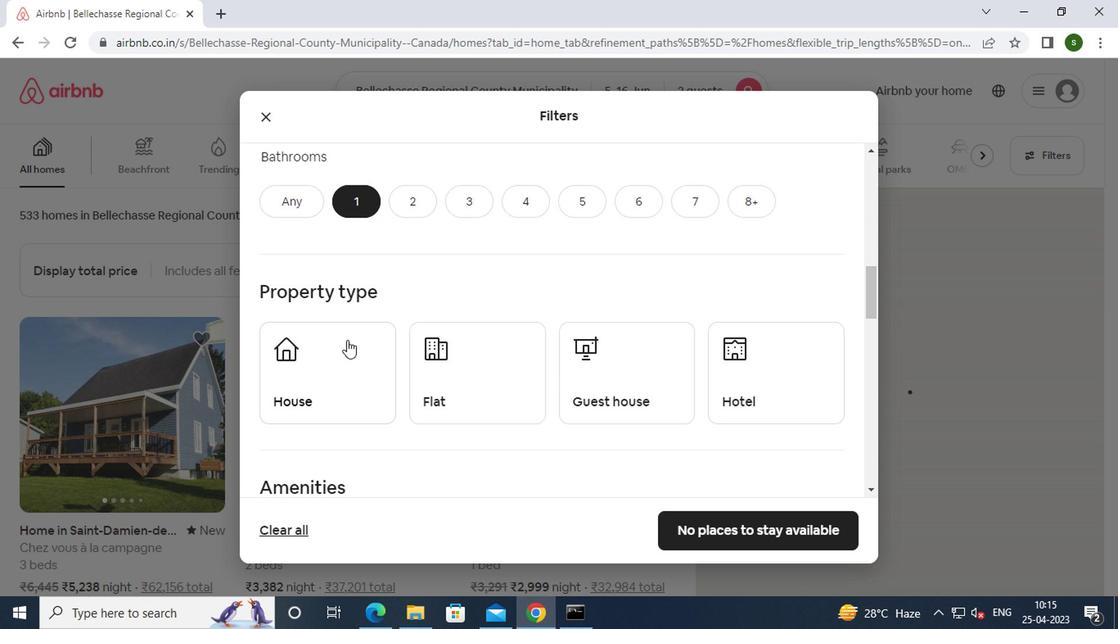 
Action: Mouse moved to (481, 380)
Screenshot: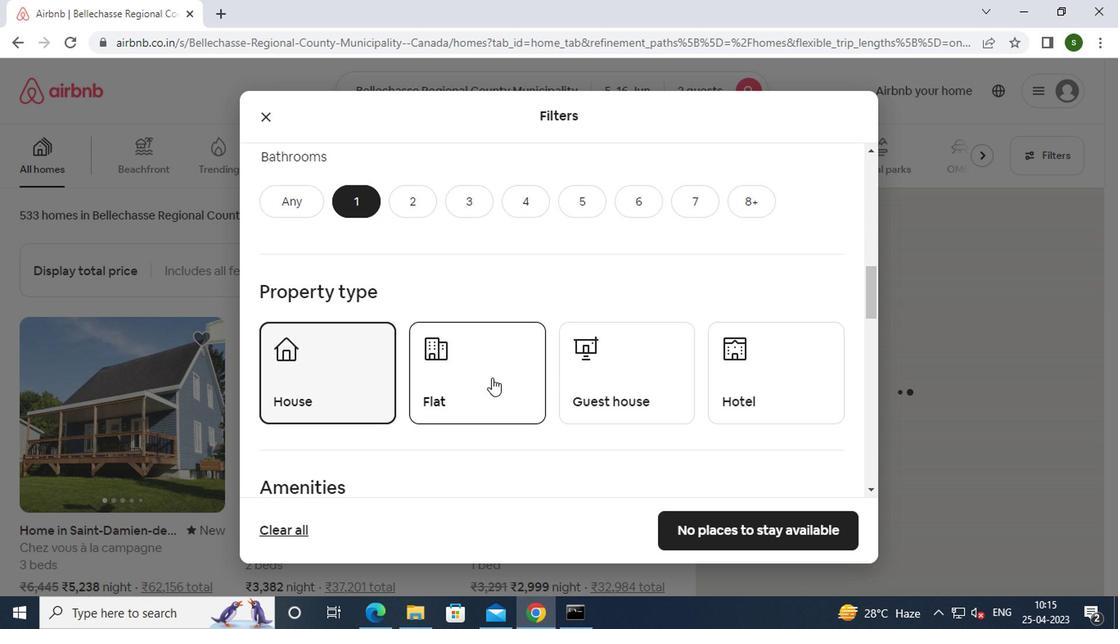 
Action: Mouse pressed left at (481, 380)
Screenshot: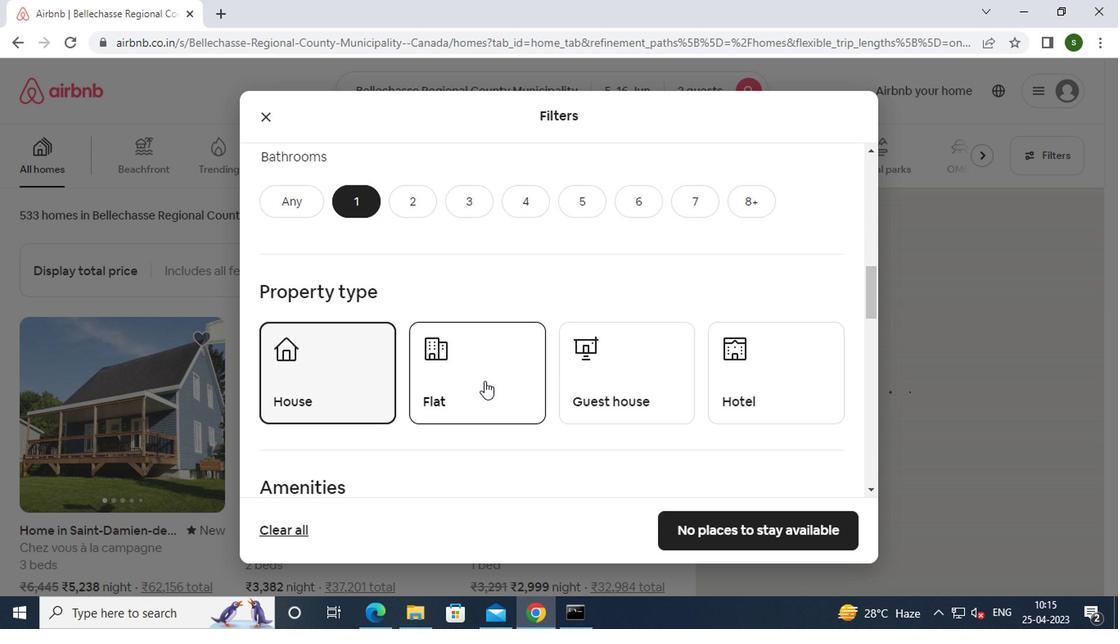 
Action: Mouse moved to (608, 391)
Screenshot: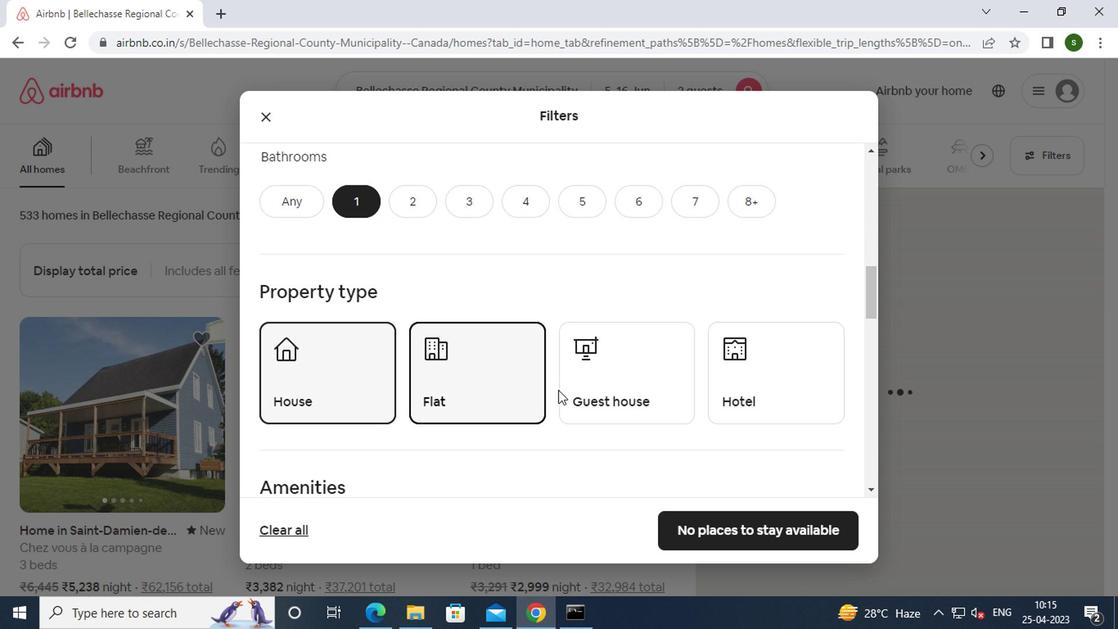 
Action: Mouse pressed left at (608, 391)
Screenshot: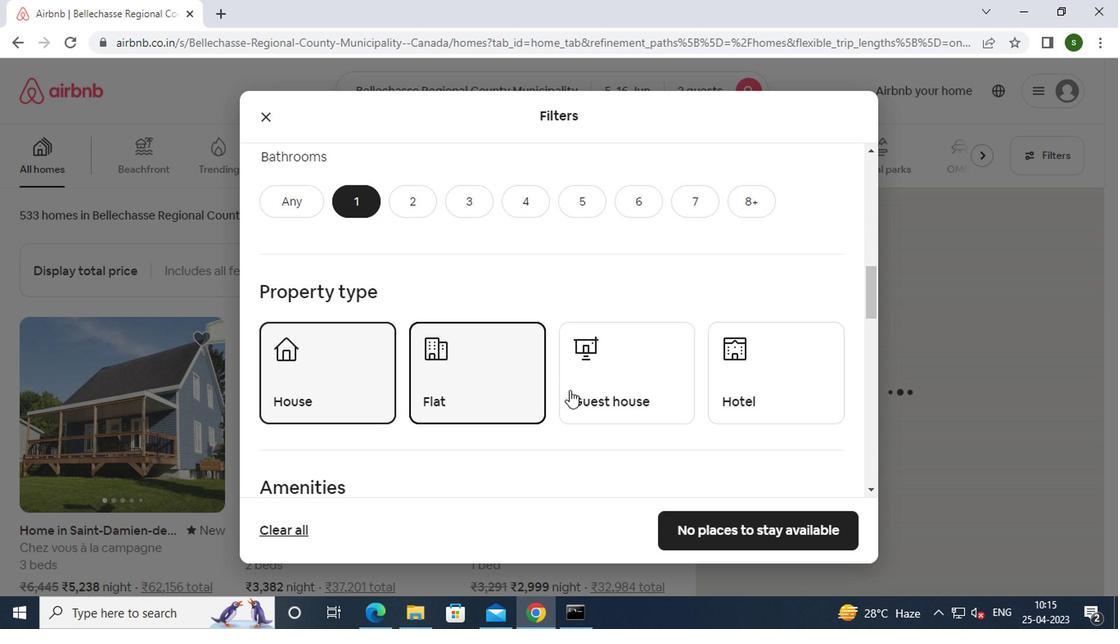 
Action: Mouse moved to (765, 394)
Screenshot: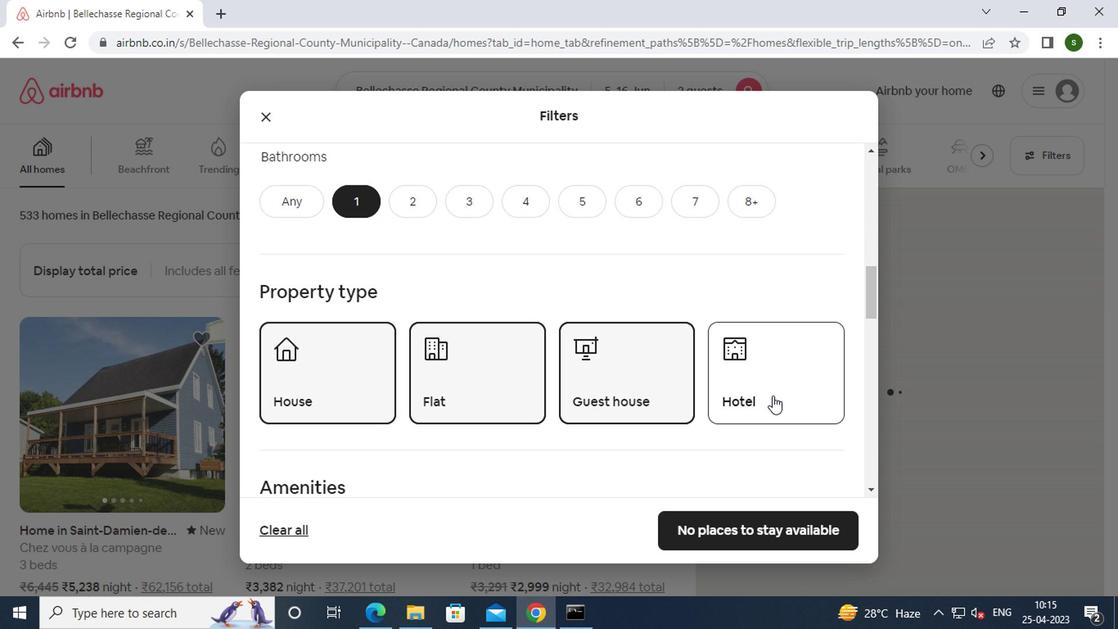 
Action: Mouse pressed left at (765, 394)
Screenshot: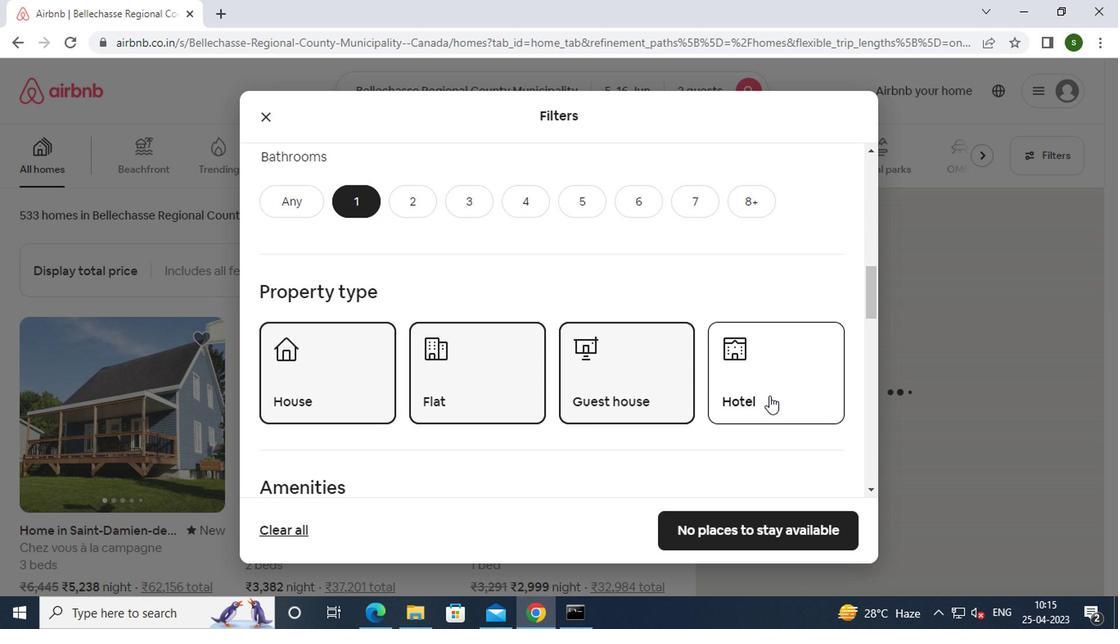 
Action: Mouse moved to (610, 359)
Screenshot: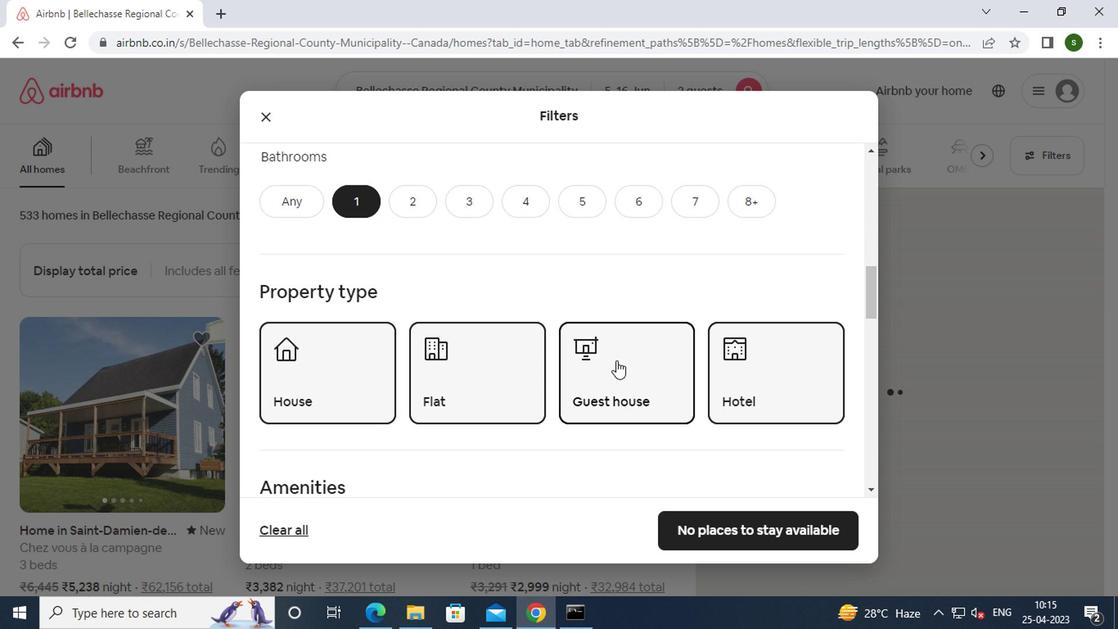 
Action: Mouse scrolled (610, 358) with delta (0, -1)
Screenshot: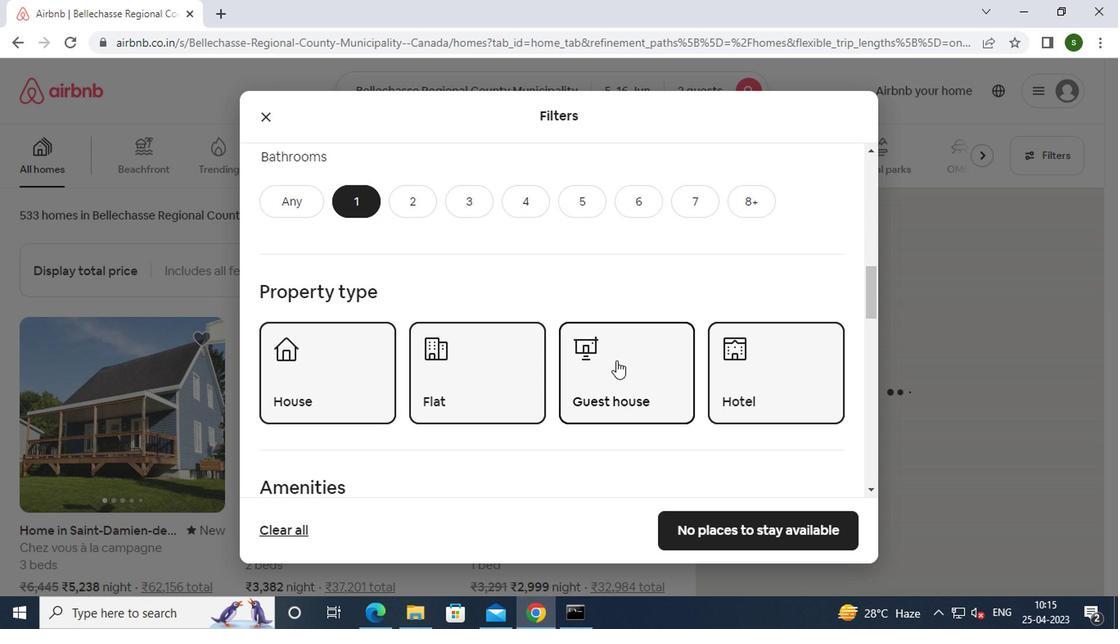
Action: Mouse scrolled (610, 358) with delta (0, -1)
Screenshot: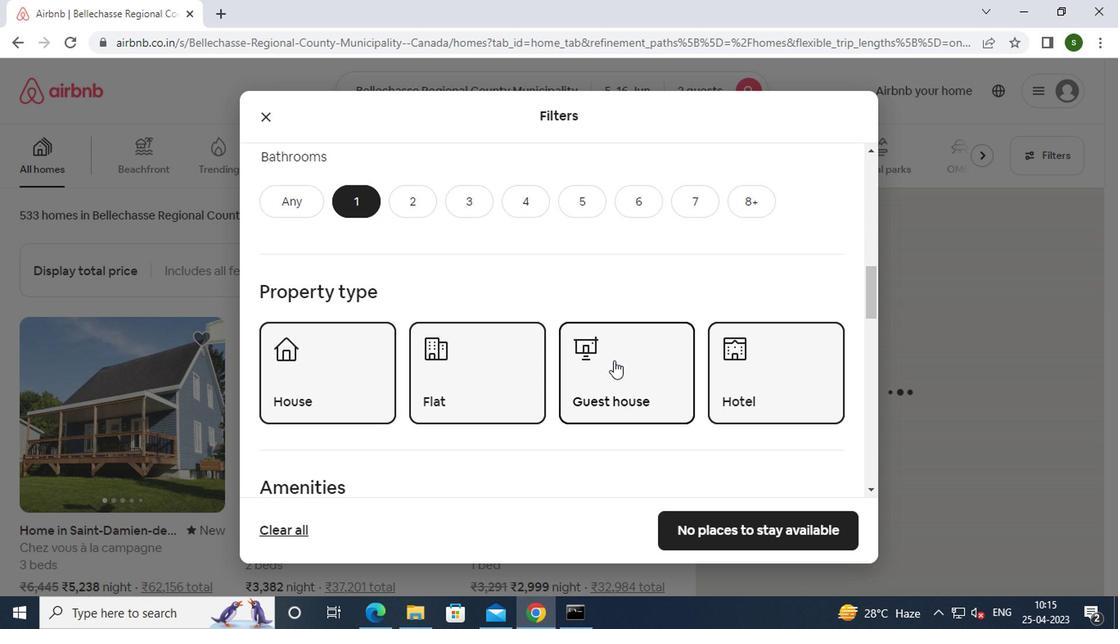 
Action: Mouse scrolled (610, 358) with delta (0, -1)
Screenshot: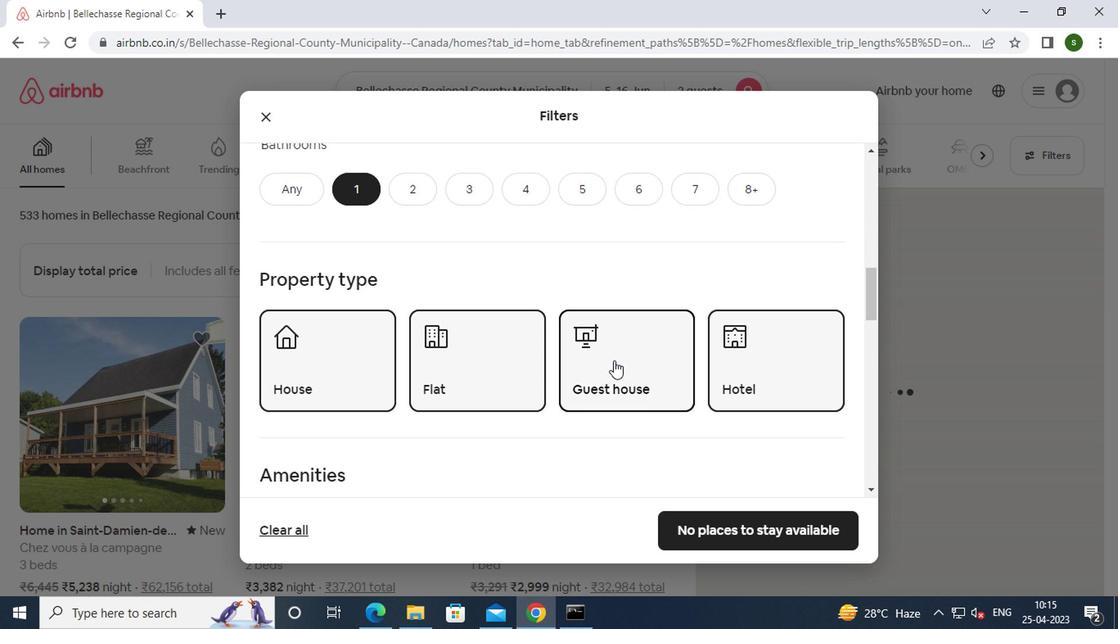 
Action: Mouse scrolled (610, 358) with delta (0, -1)
Screenshot: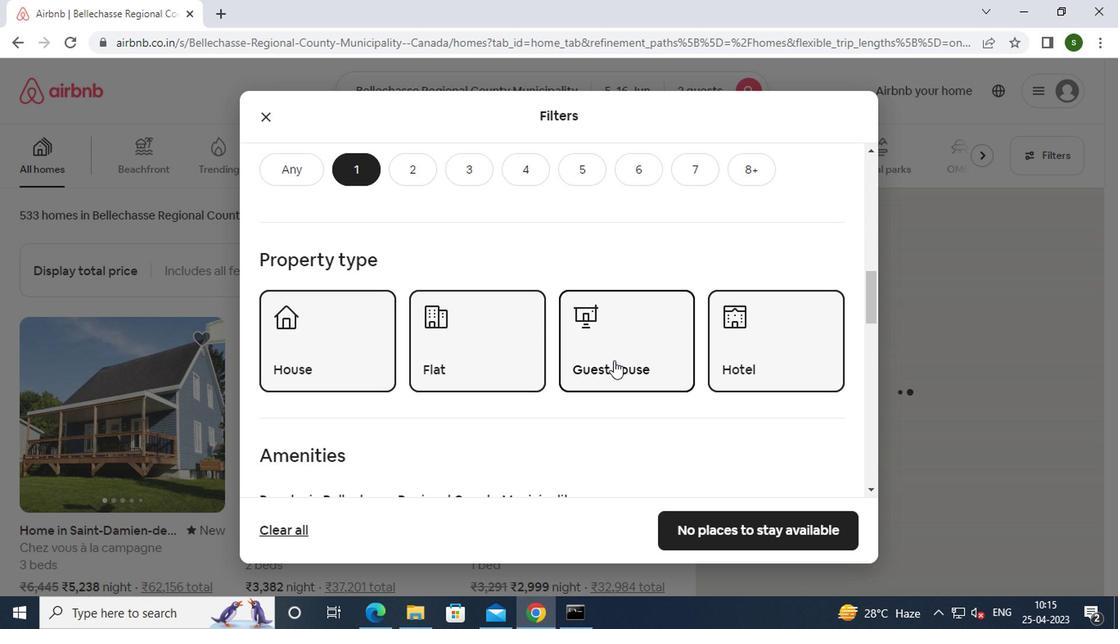 
Action: Mouse scrolled (610, 358) with delta (0, -1)
Screenshot: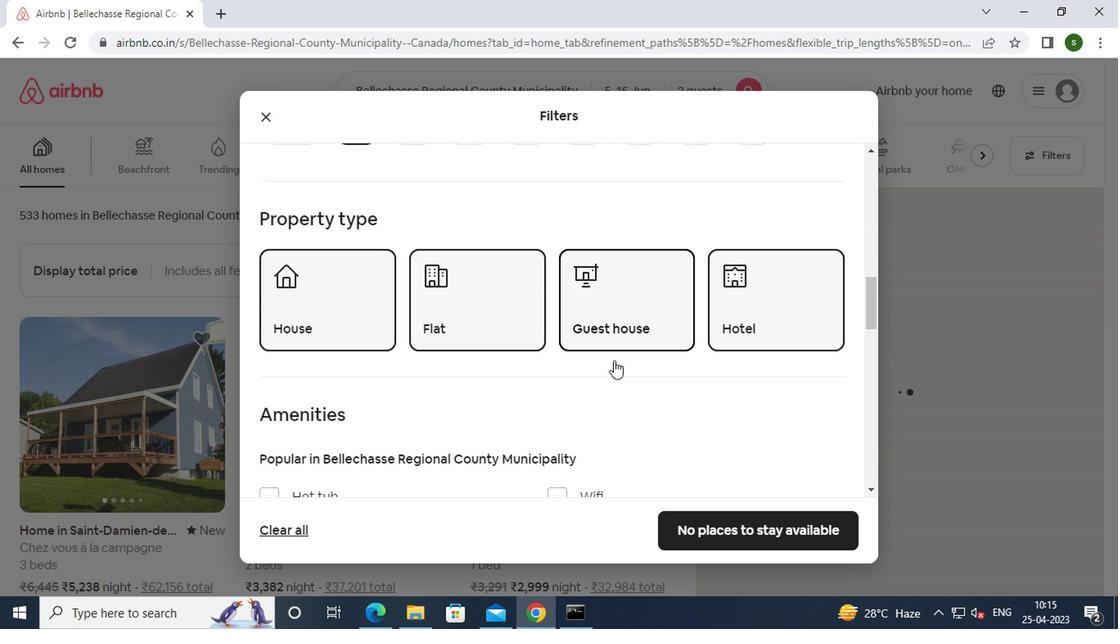 
Action: Mouse scrolled (610, 358) with delta (0, -1)
Screenshot: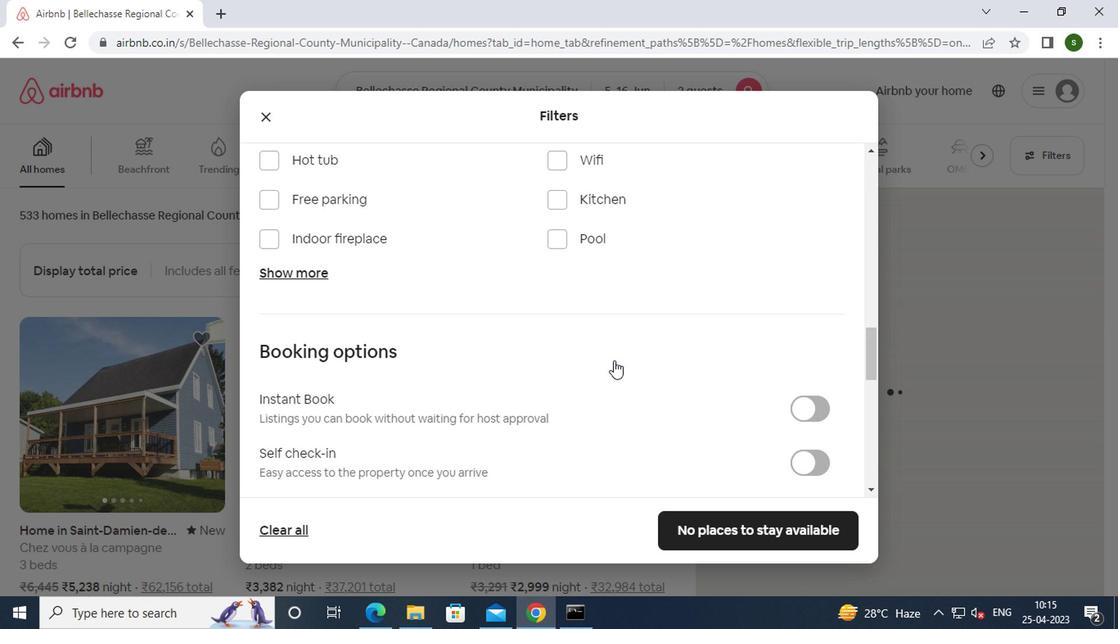 
Action: Mouse scrolled (610, 358) with delta (0, -1)
Screenshot: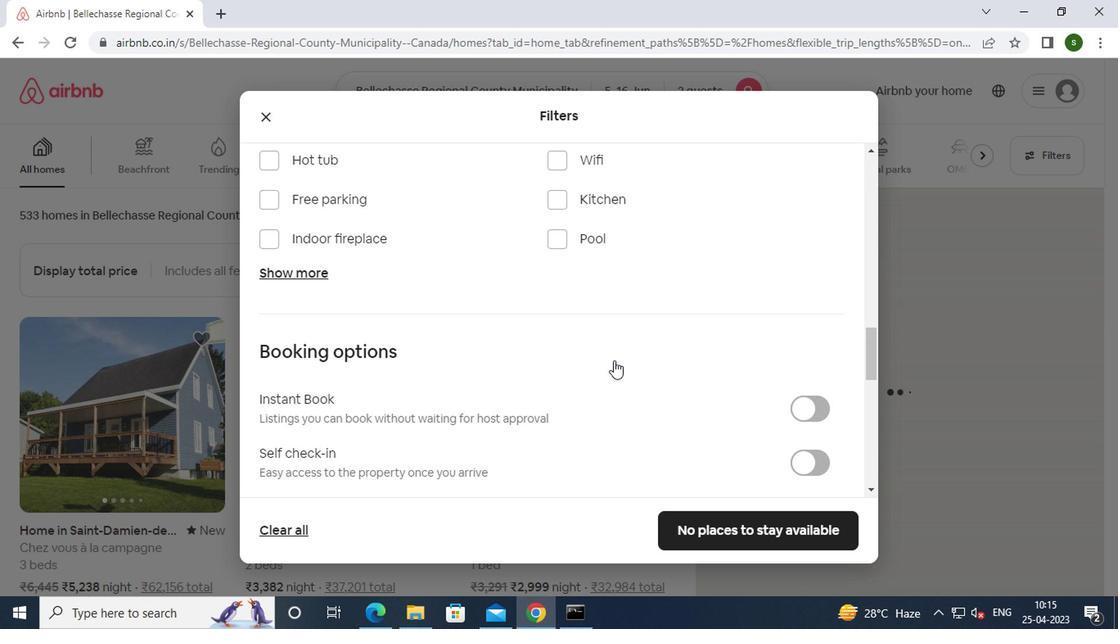 
Action: Mouse moved to (797, 302)
Screenshot: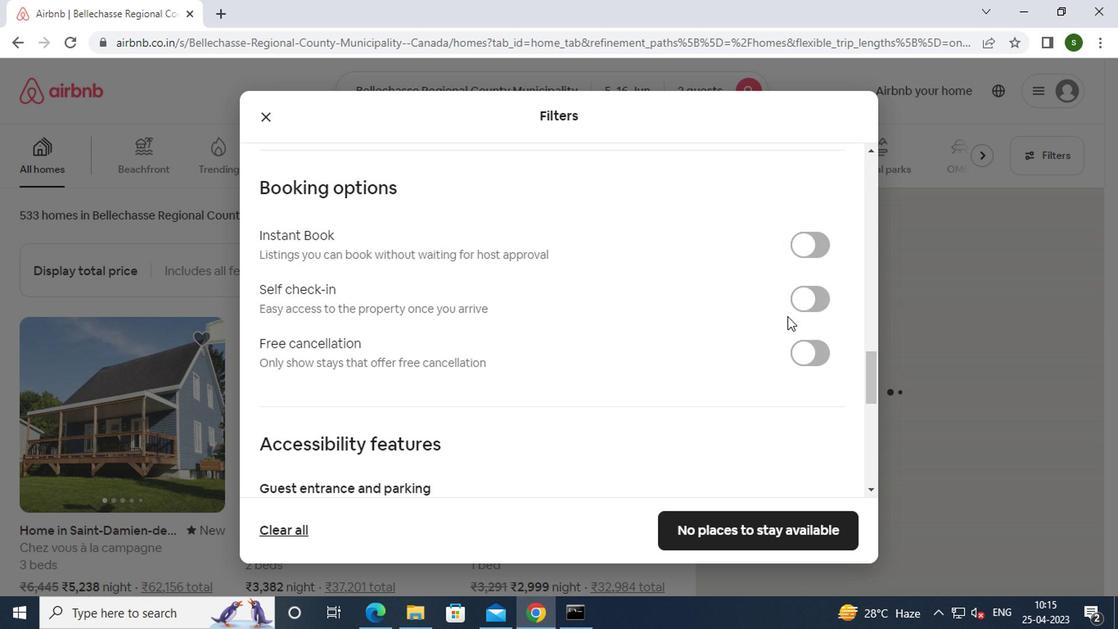 
Action: Mouse pressed left at (797, 302)
Screenshot: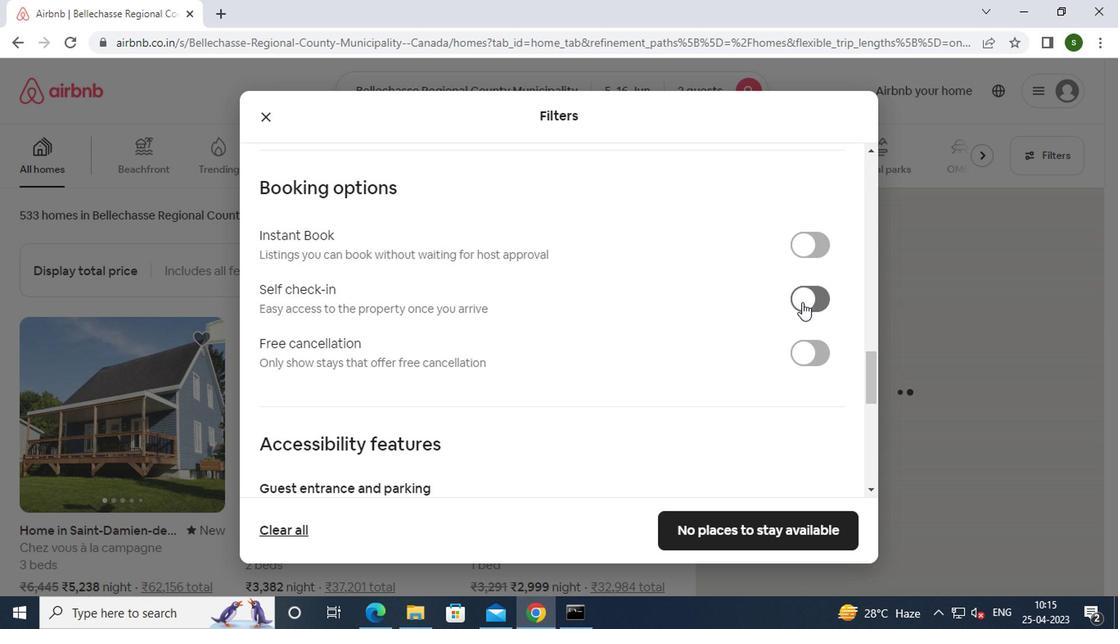 
Action: Mouse moved to (680, 323)
Screenshot: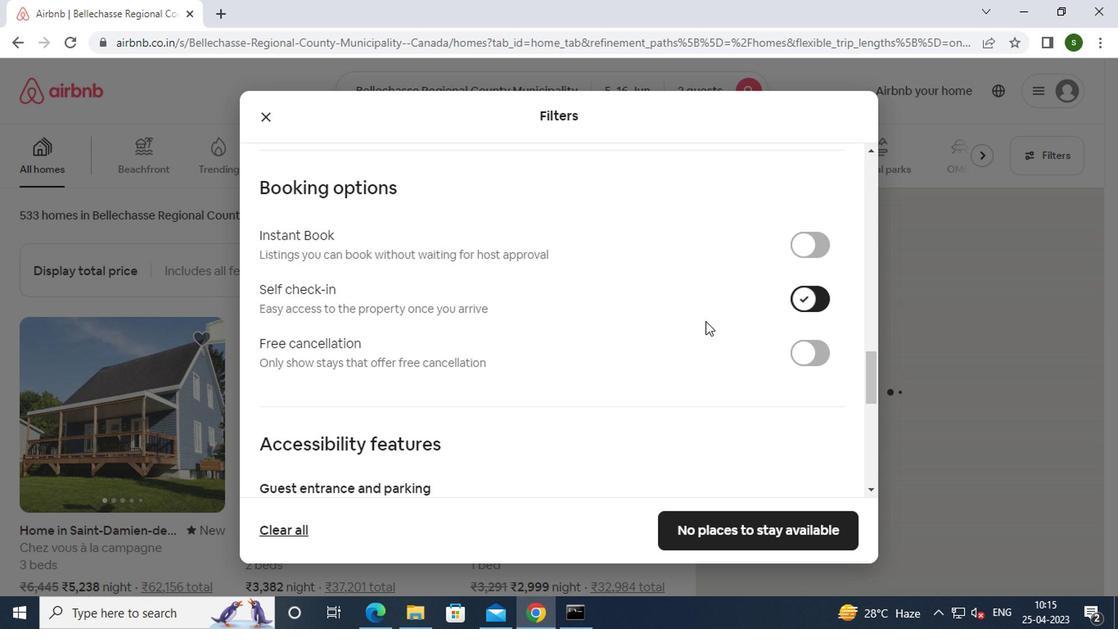 
Action: Mouse scrolled (680, 322) with delta (0, -1)
Screenshot: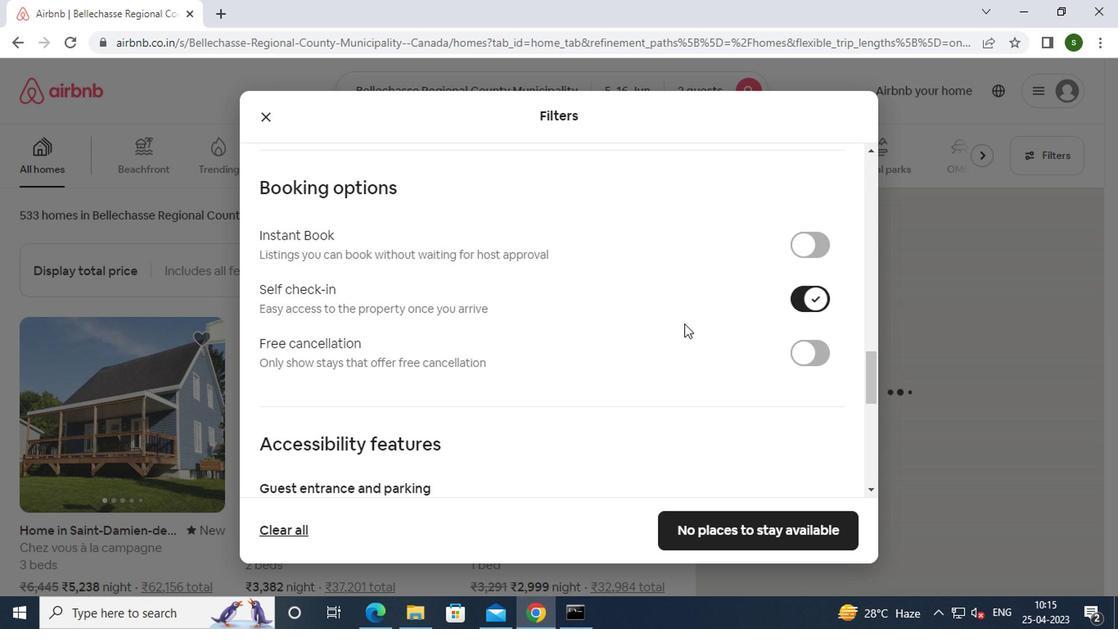 
Action: Mouse scrolled (680, 322) with delta (0, -1)
Screenshot: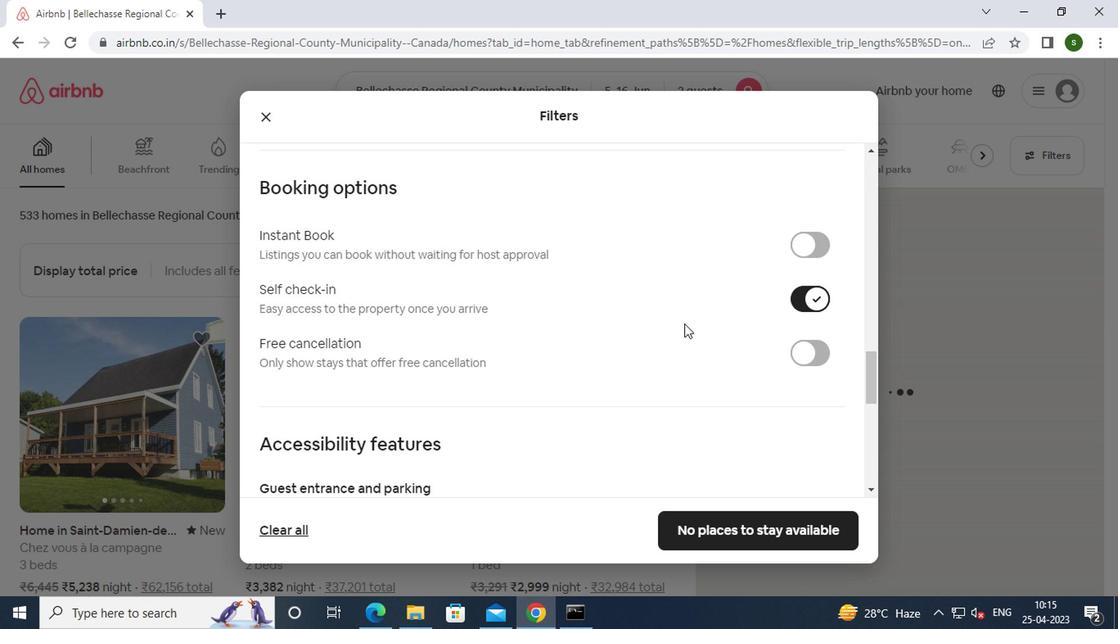 
Action: Mouse scrolled (680, 322) with delta (0, -1)
Screenshot: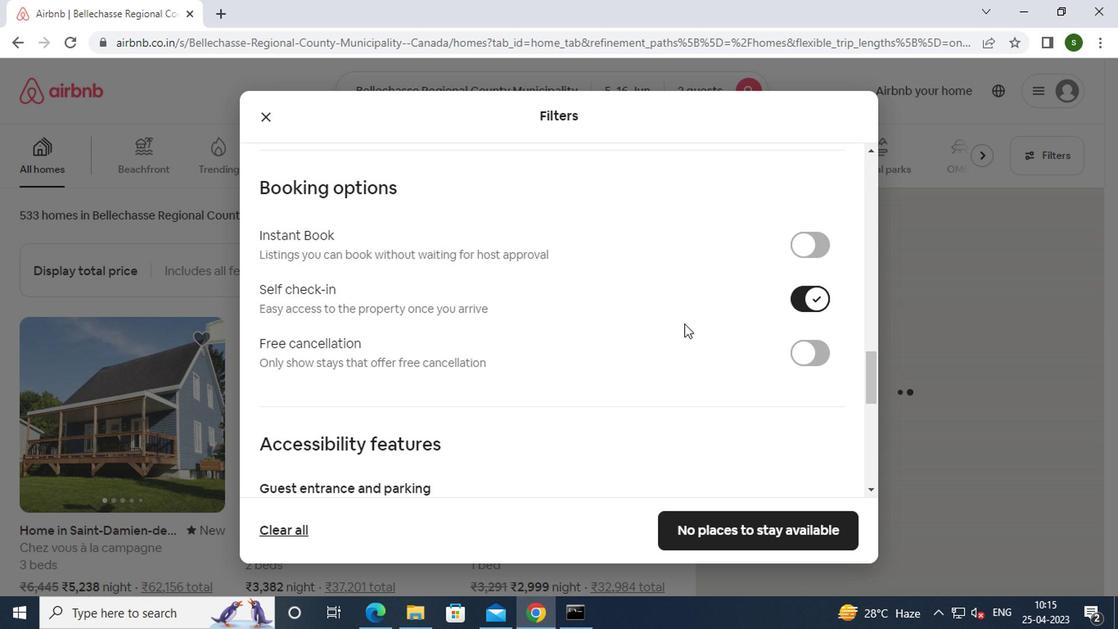 
Action: Mouse scrolled (680, 322) with delta (0, -1)
Screenshot: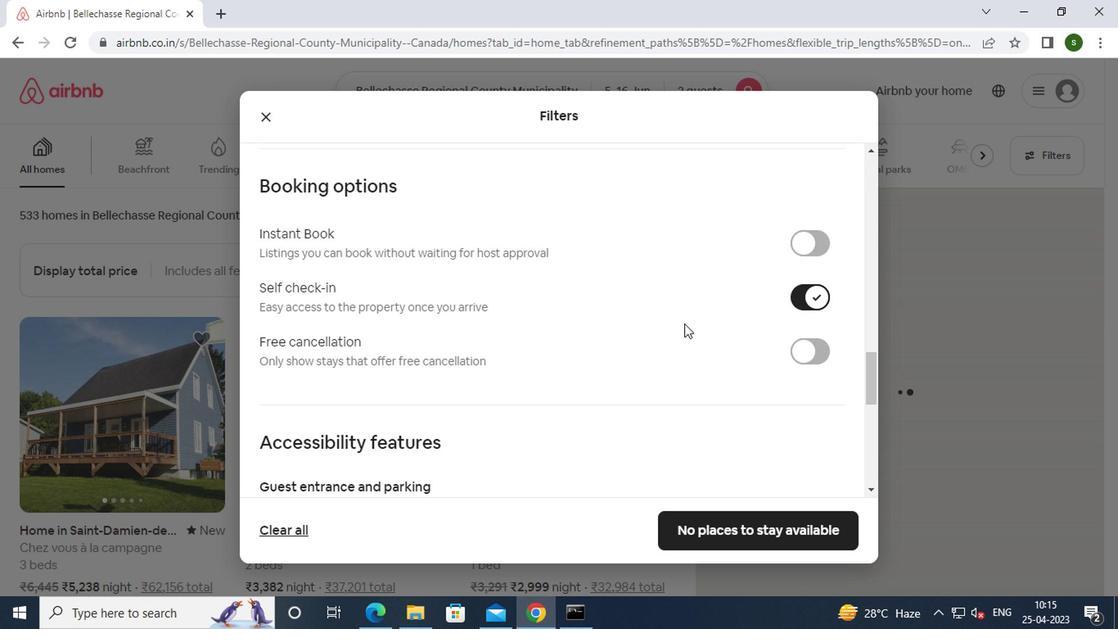 
Action: Mouse scrolled (680, 322) with delta (0, -1)
Screenshot: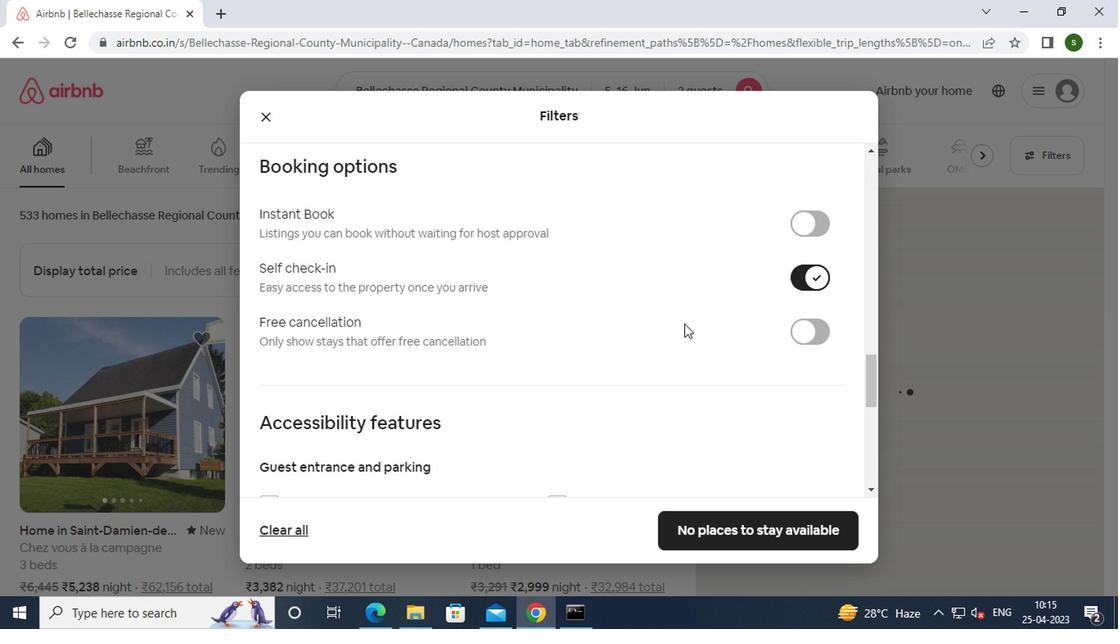 
Action: Mouse scrolled (680, 322) with delta (0, -1)
Screenshot: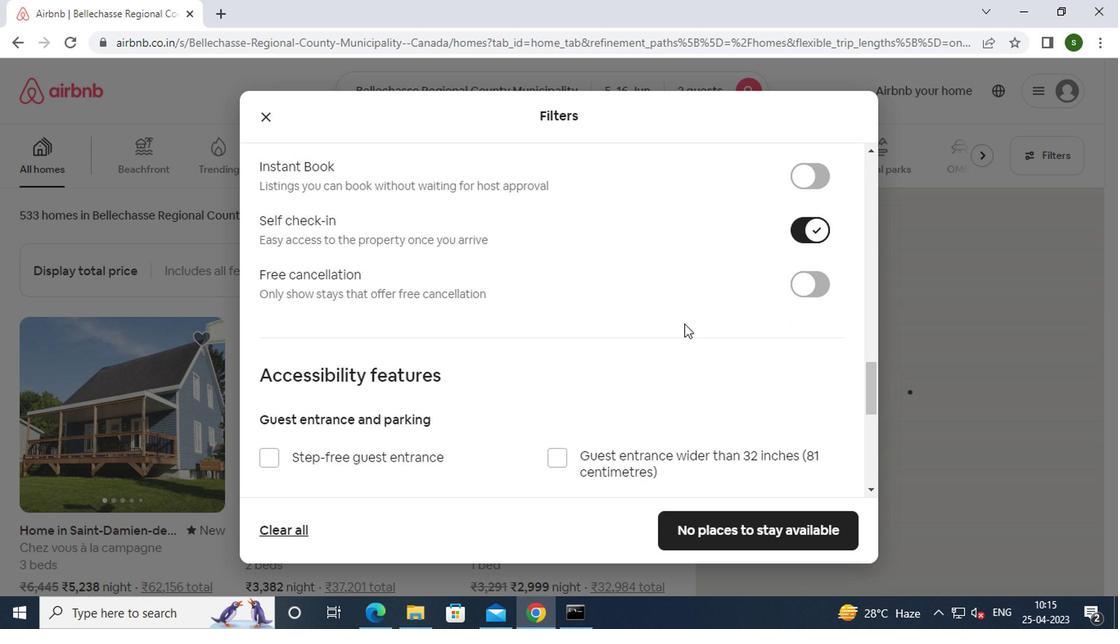 
Action: Mouse scrolled (680, 322) with delta (0, -1)
Screenshot: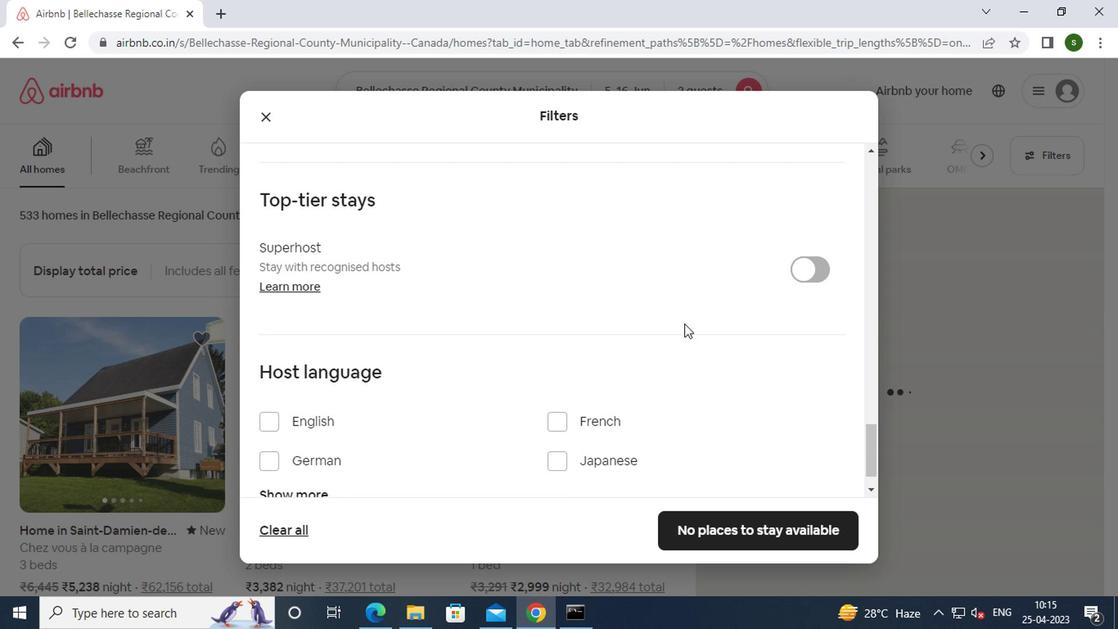 
Action: Mouse scrolled (680, 322) with delta (0, -1)
Screenshot: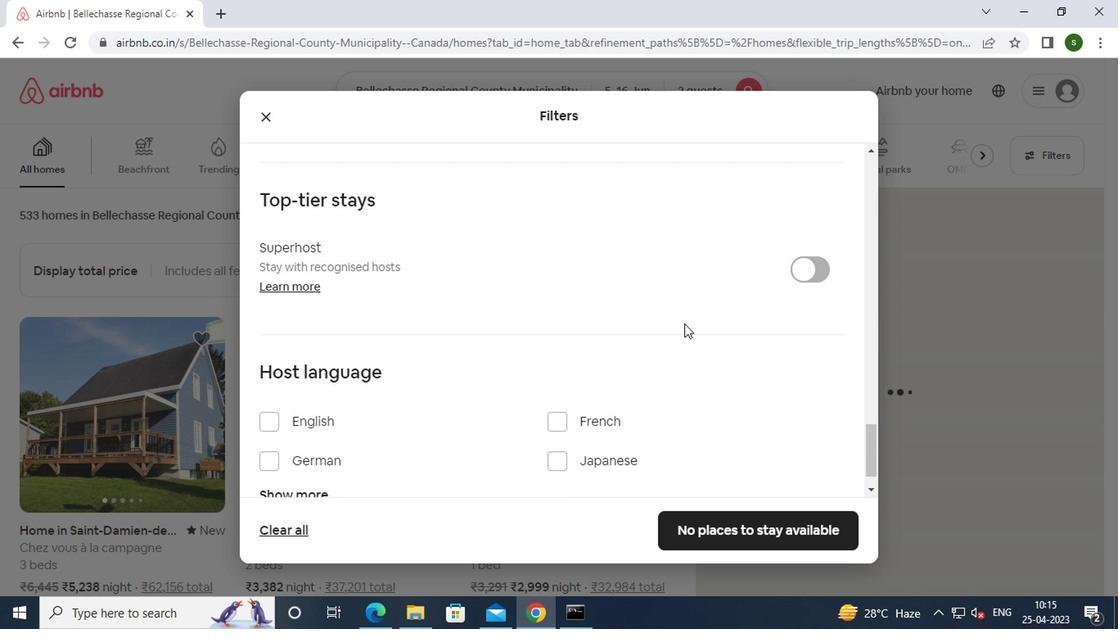 
Action: Mouse moved to (291, 379)
Screenshot: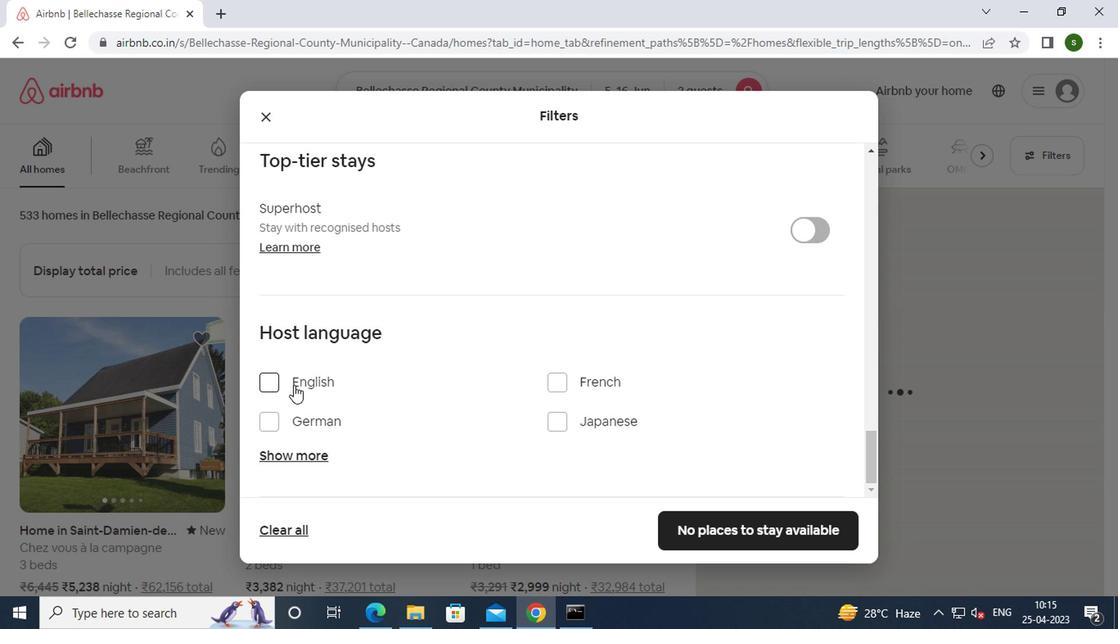 
Action: Mouse pressed left at (291, 379)
Screenshot: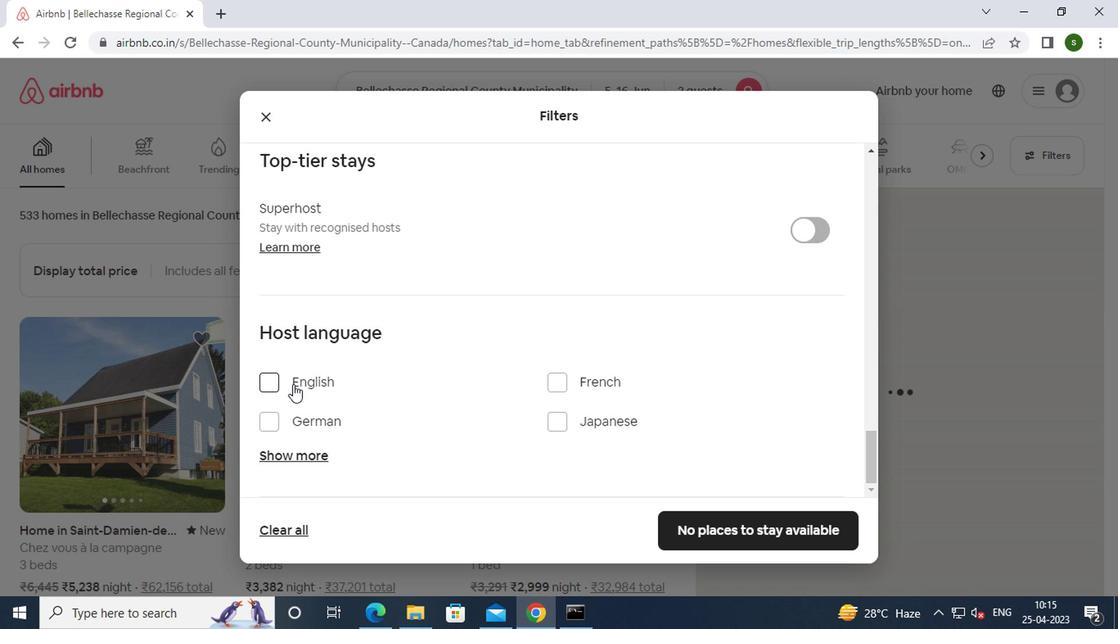 
Action: Mouse moved to (668, 525)
Screenshot: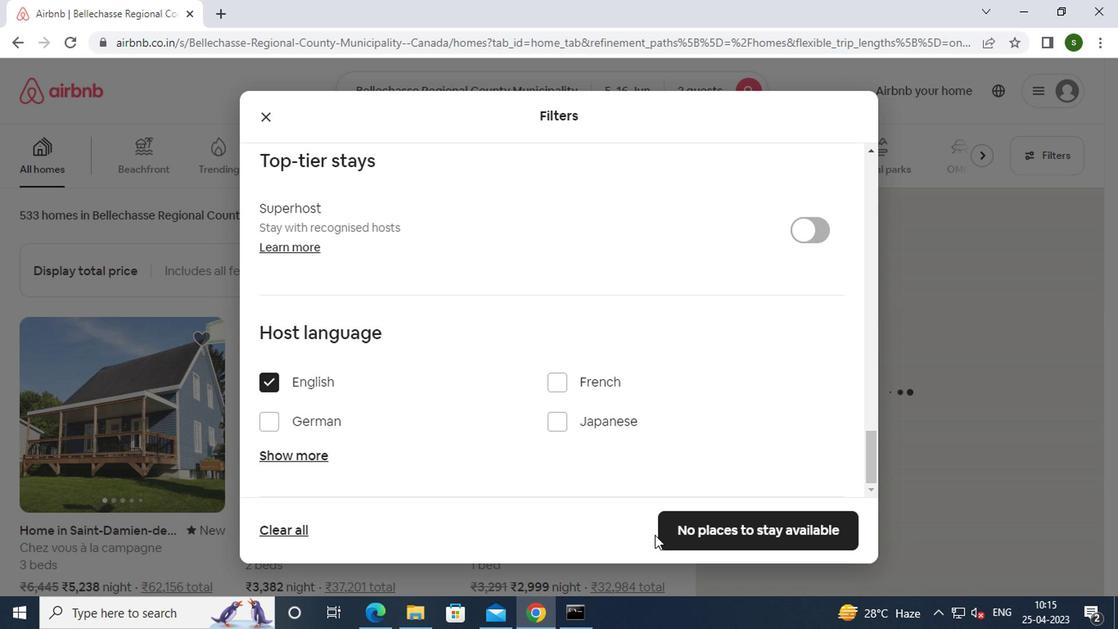 
Action: Mouse pressed left at (668, 525)
Screenshot: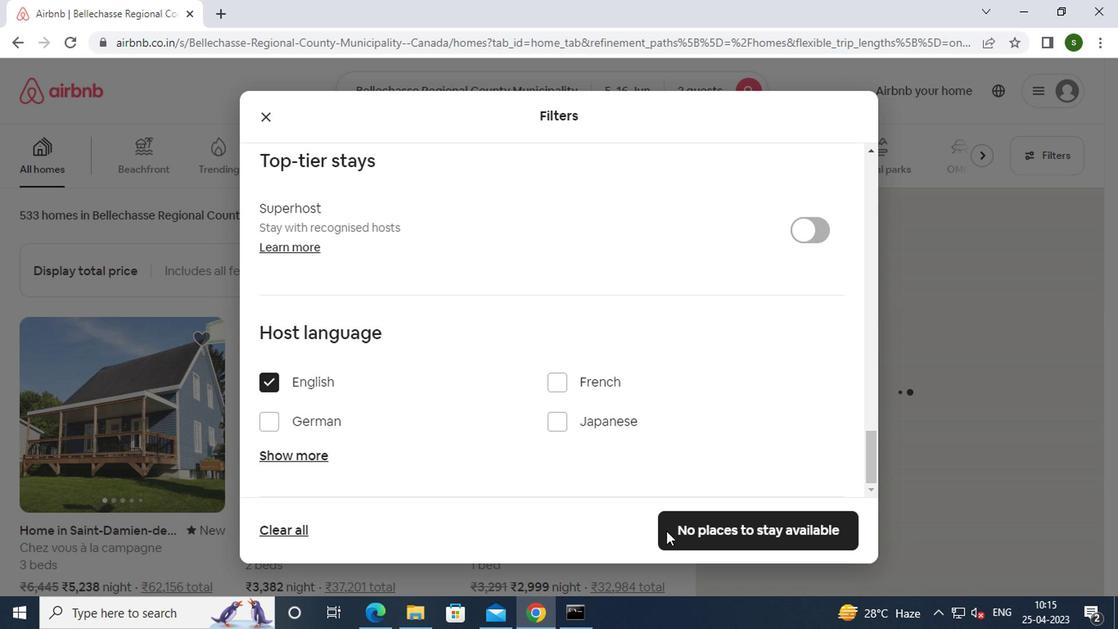 
Action: Mouse moved to (558, 263)
Screenshot: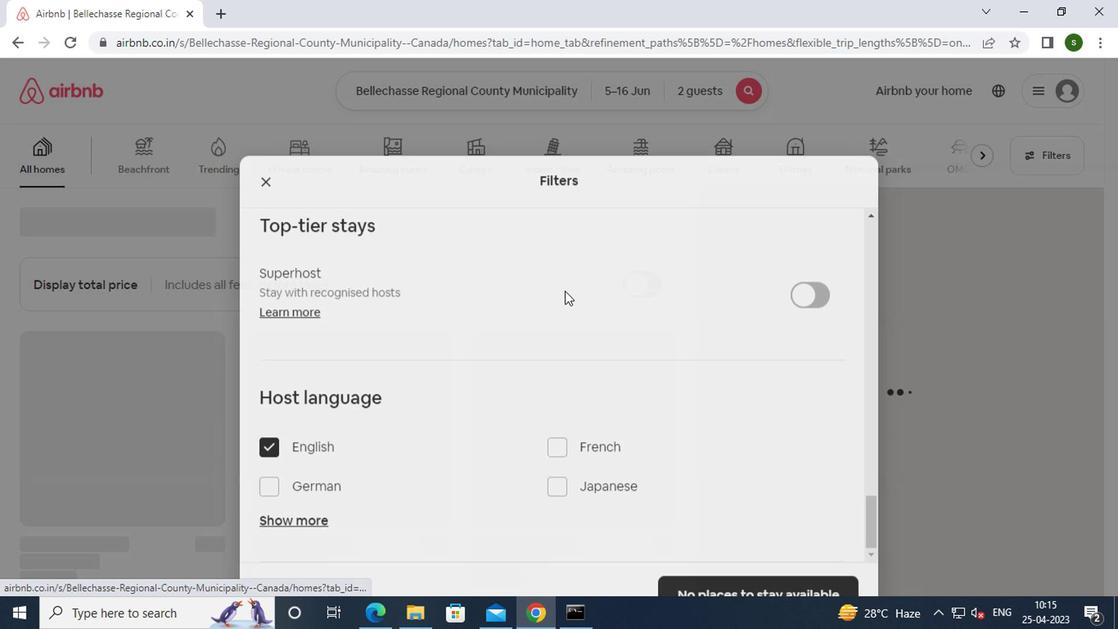 
